 Task: Search one way flight ticket for 2 adults, 4 children and 1 infant on lap in business from Ontario: Ontario International Airport to Fort Wayne: Fort Wayne International Airport on 5-4-2023. Number of bags: 1 carry on bag. Price is upto 83000. Outbound departure time preference is 16:00.
Action: Mouse moved to (335, 289)
Screenshot: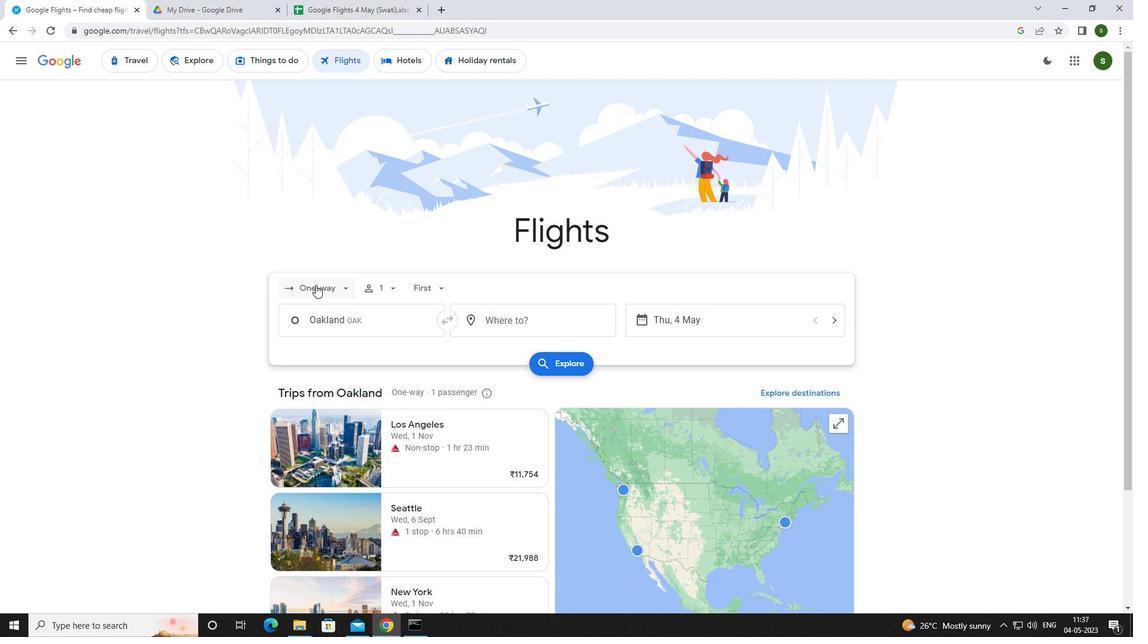
Action: Mouse pressed left at (335, 289)
Screenshot: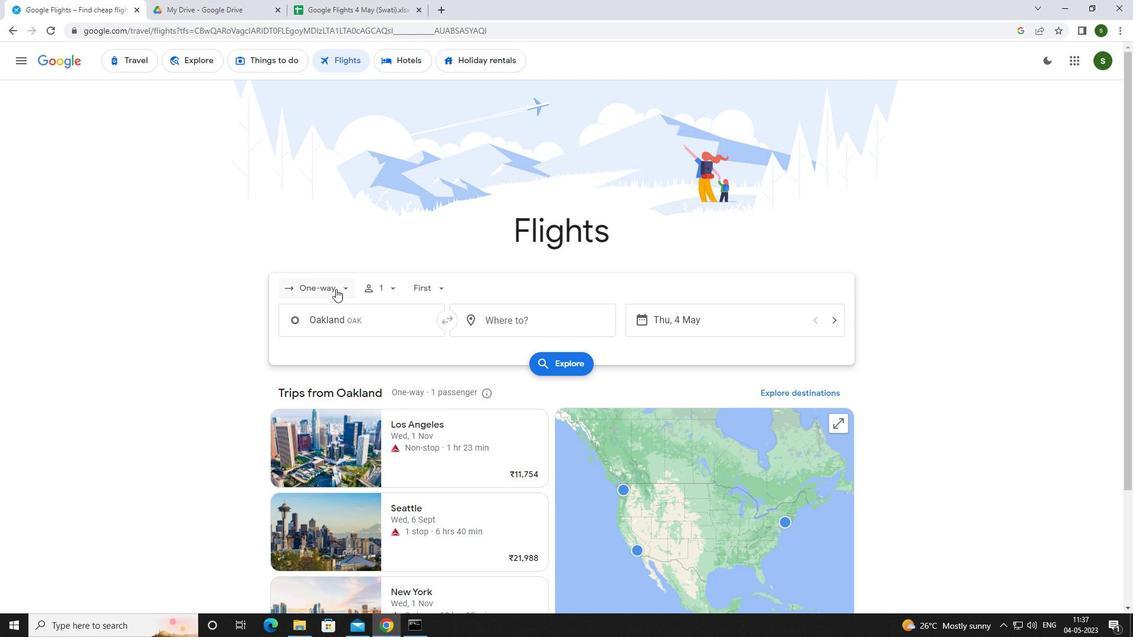 
Action: Mouse moved to (334, 344)
Screenshot: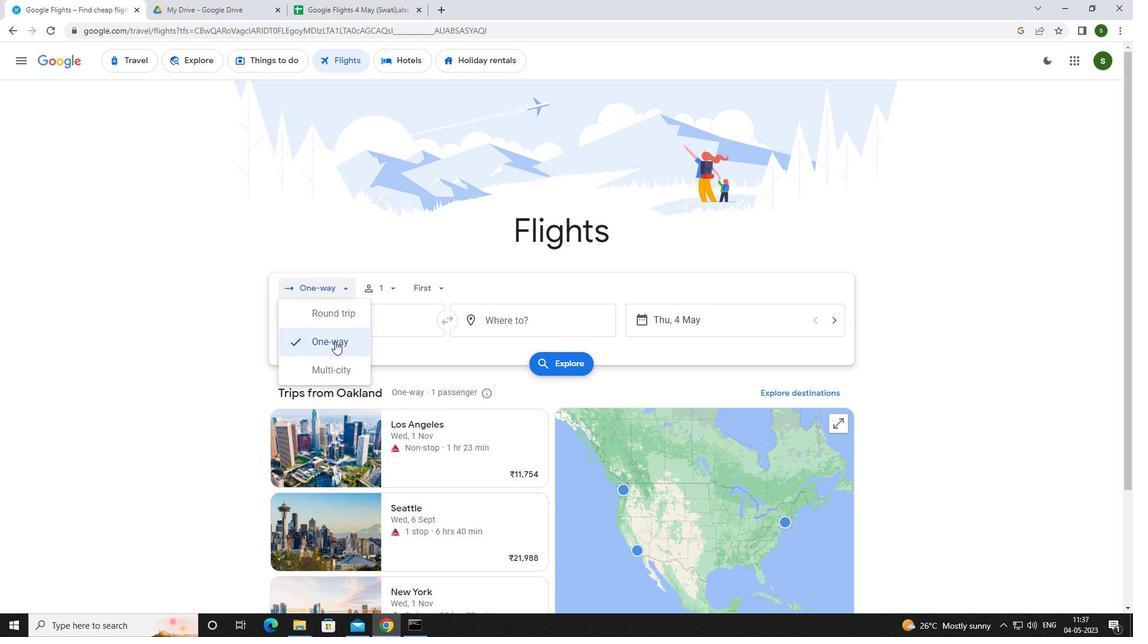 
Action: Mouse pressed left at (334, 344)
Screenshot: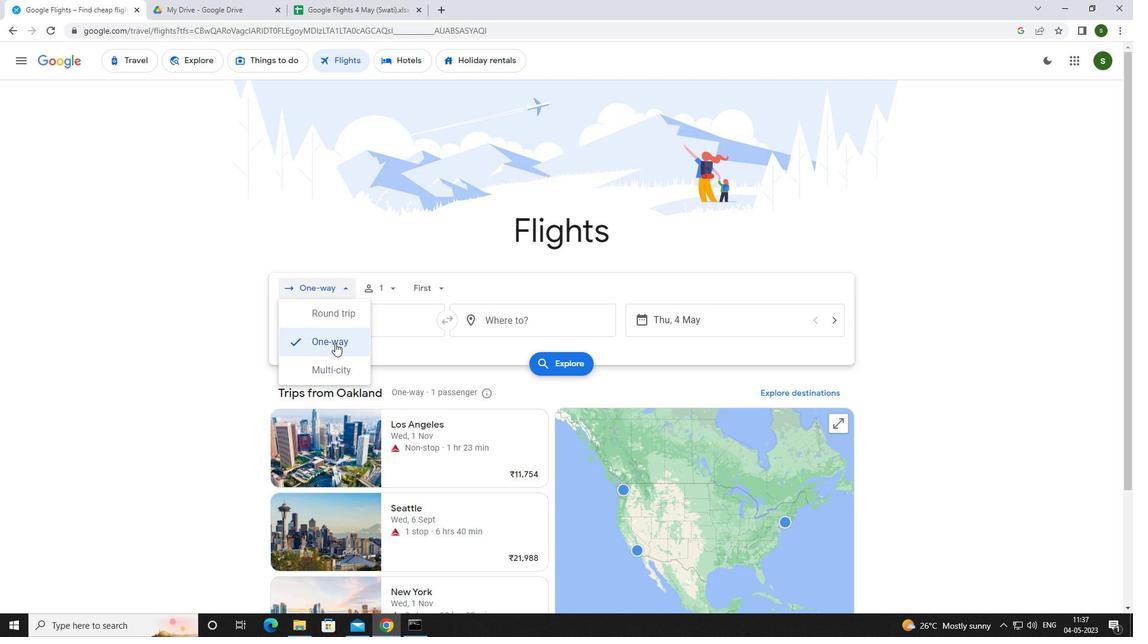 
Action: Mouse moved to (388, 290)
Screenshot: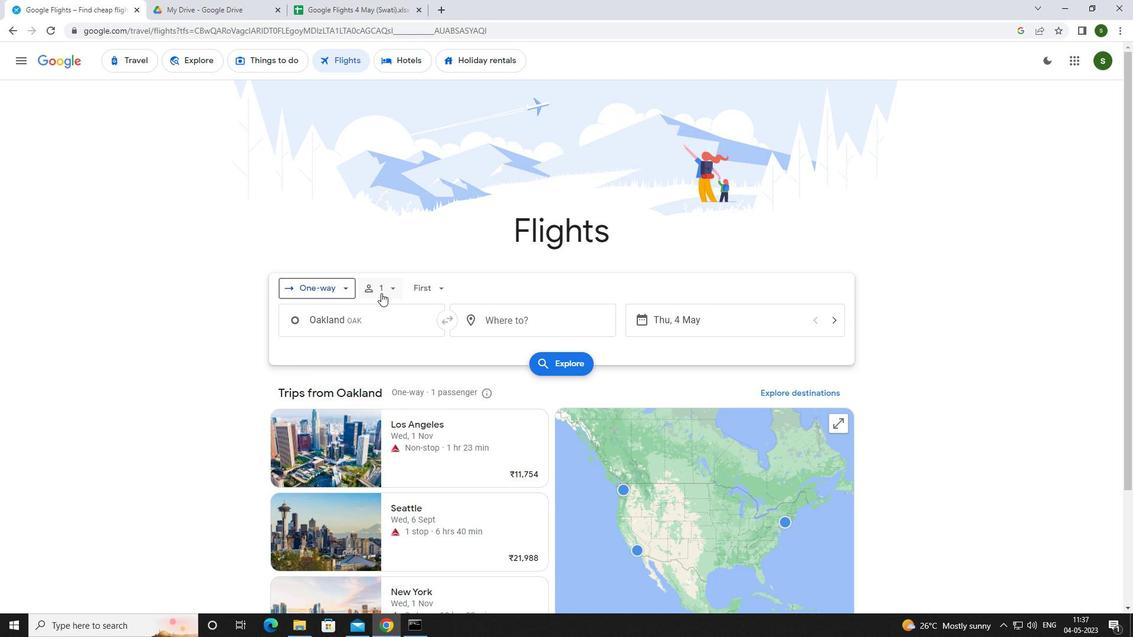 
Action: Mouse pressed left at (388, 290)
Screenshot: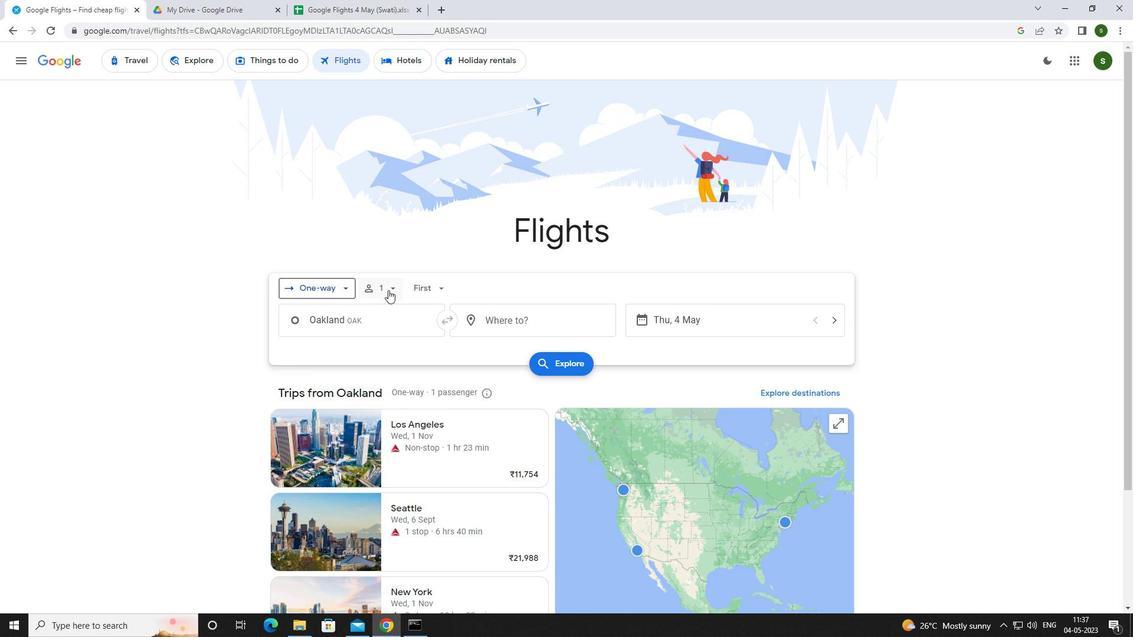 
Action: Mouse moved to (480, 315)
Screenshot: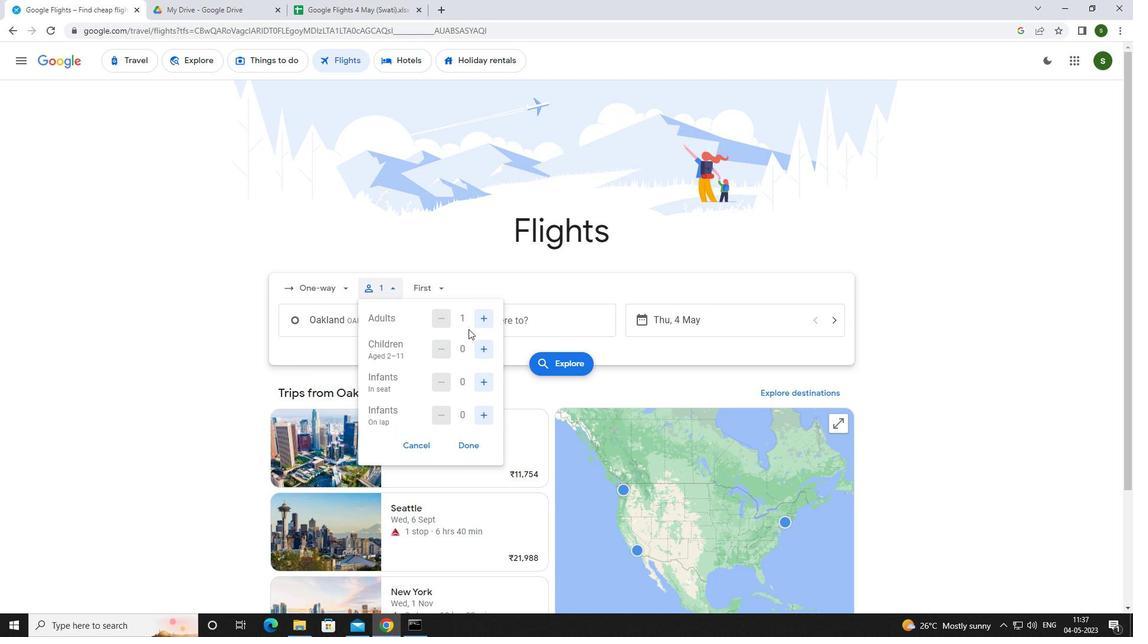 
Action: Mouse pressed left at (480, 315)
Screenshot: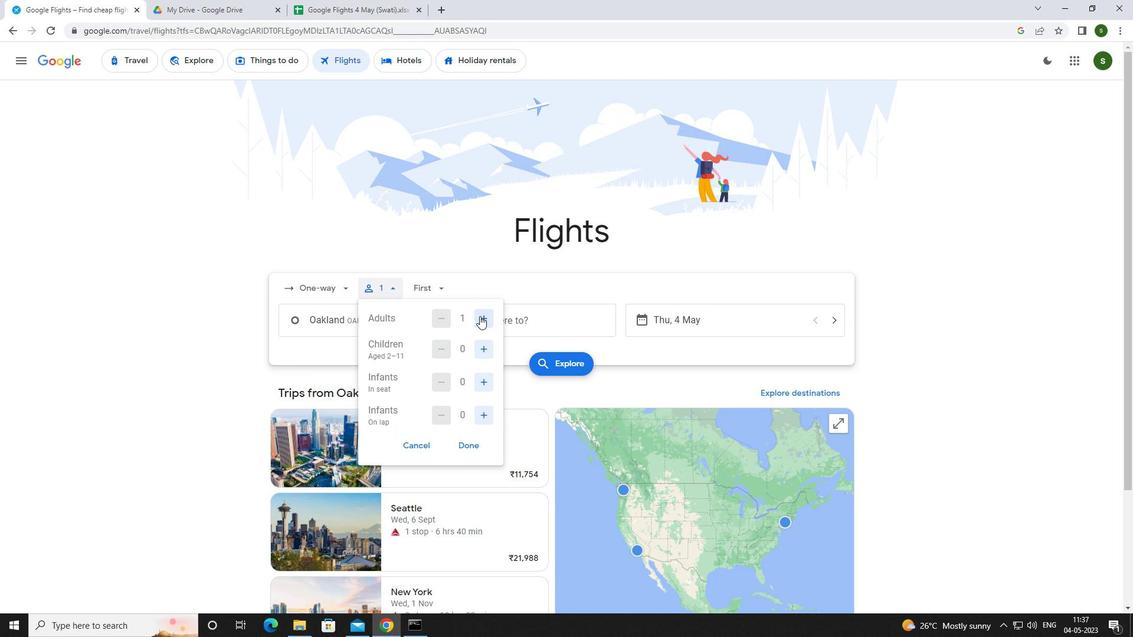 
Action: Mouse moved to (483, 346)
Screenshot: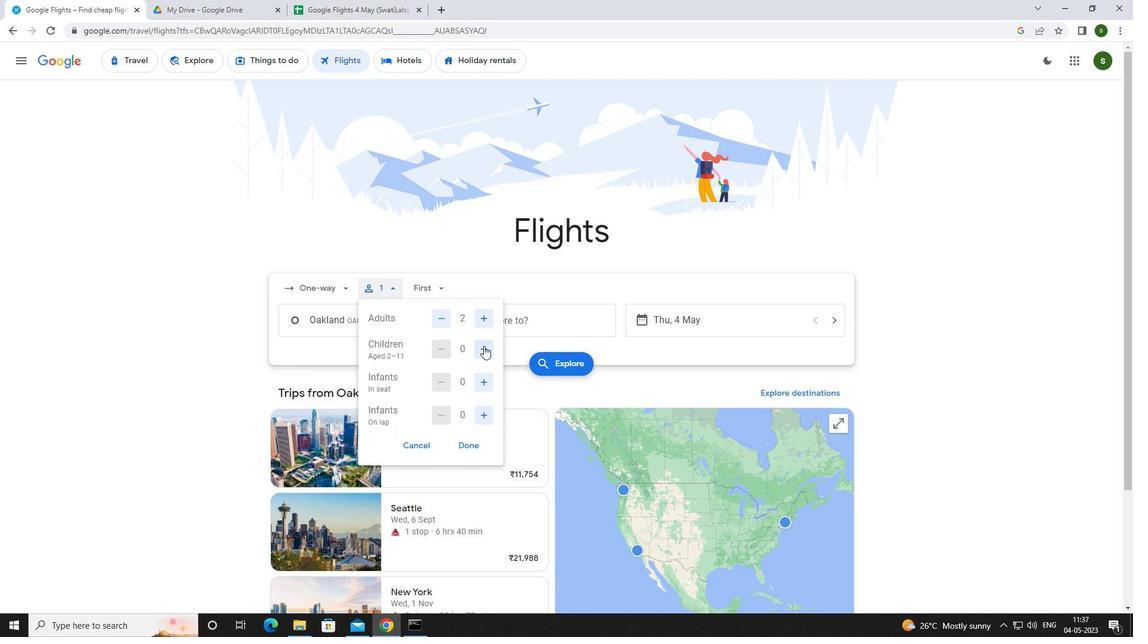 
Action: Mouse pressed left at (483, 346)
Screenshot: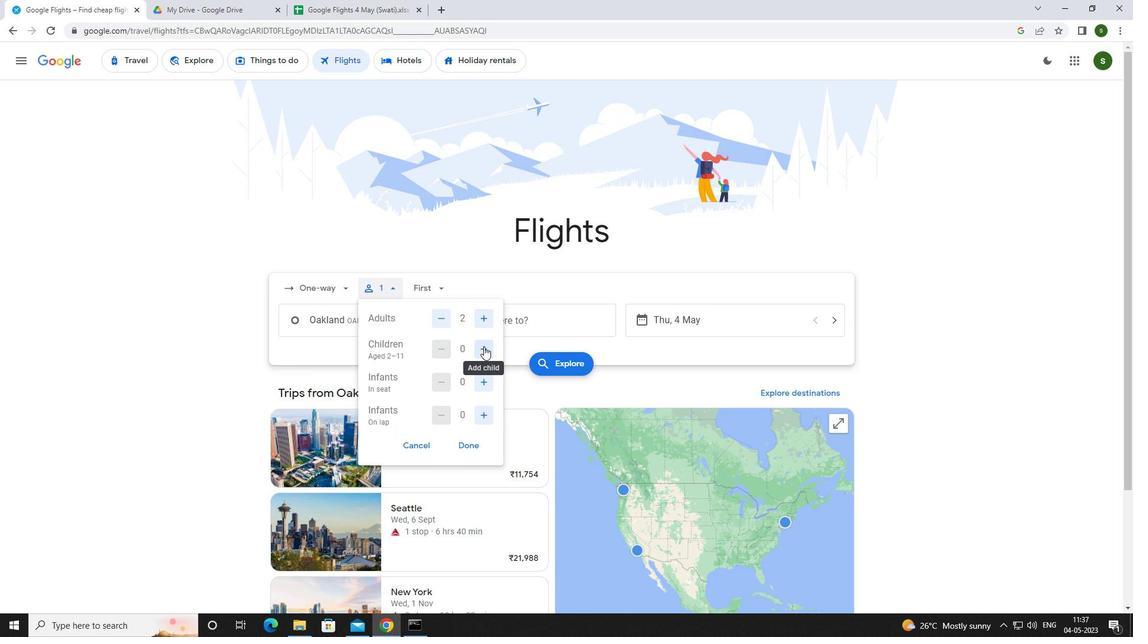 
Action: Mouse pressed left at (483, 346)
Screenshot: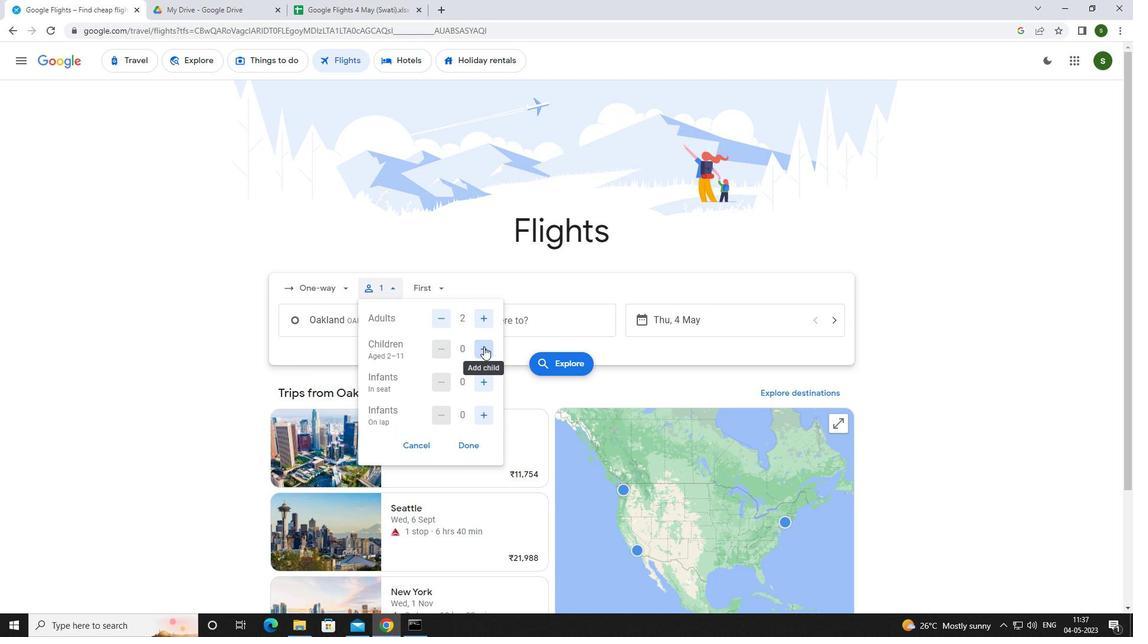 
Action: Mouse pressed left at (483, 346)
Screenshot: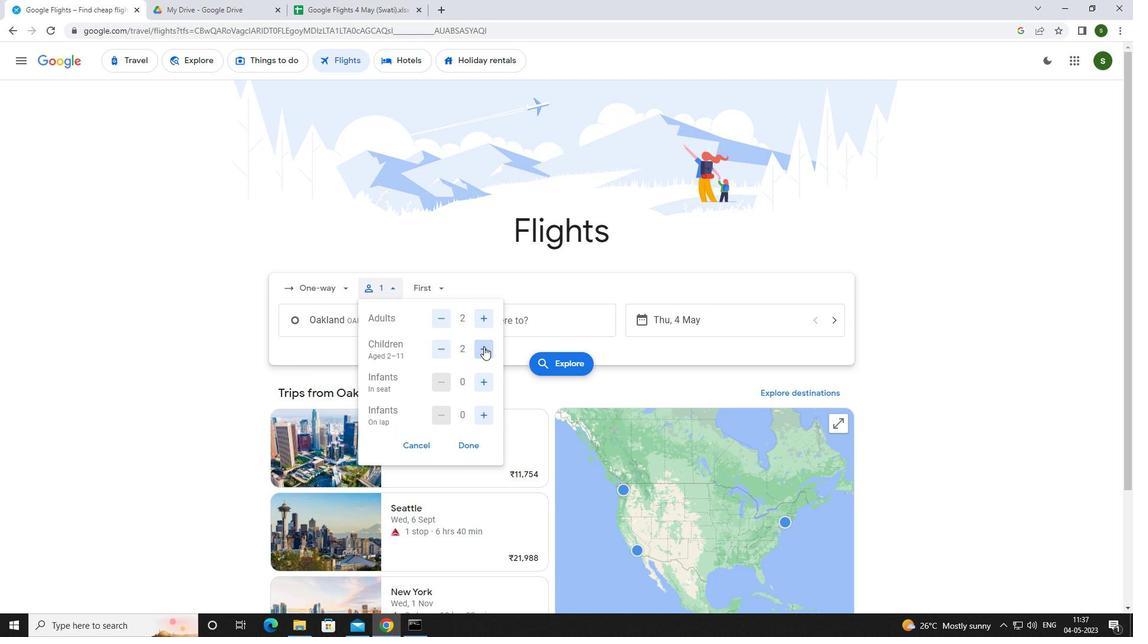 
Action: Mouse pressed left at (483, 346)
Screenshot: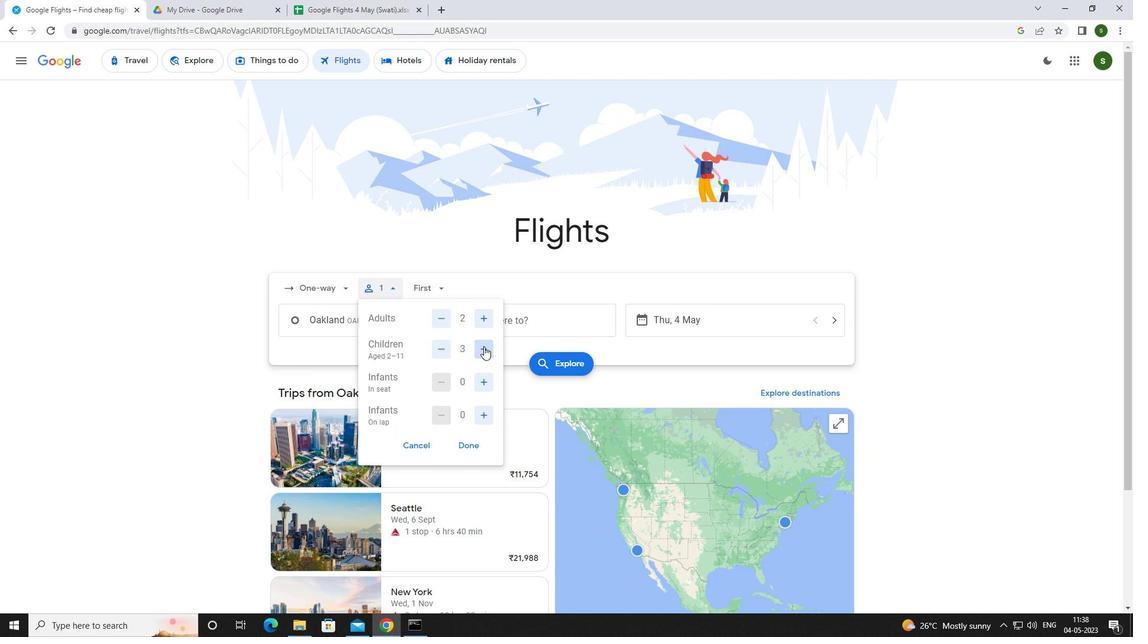 
Action: Mouse moved to (475, 408)
Screenshot: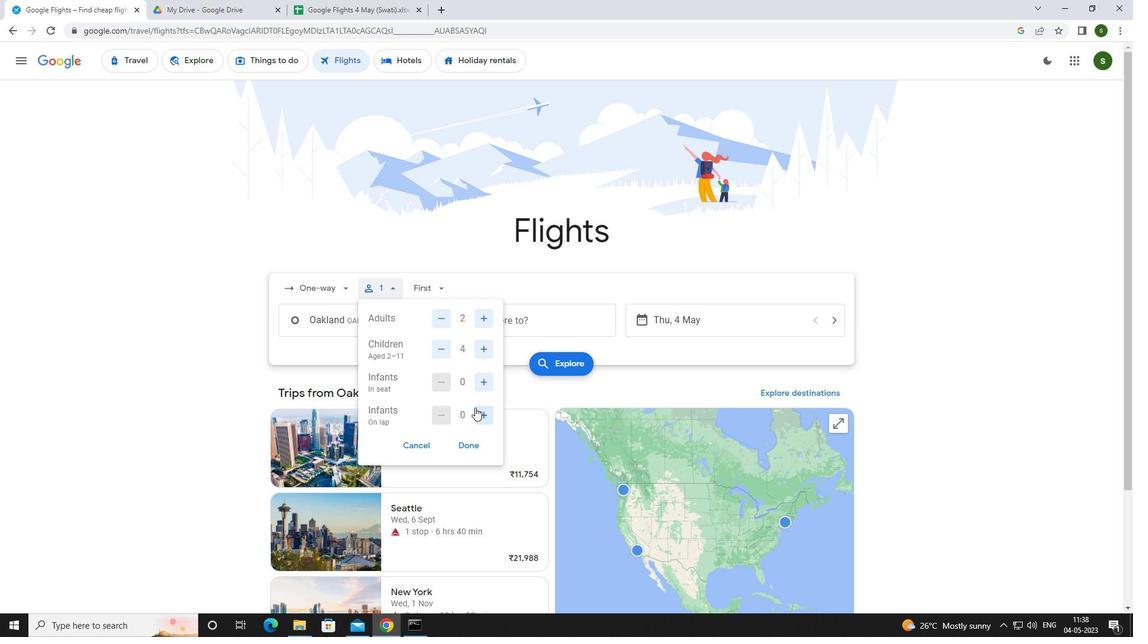 
Action: Mouse pressed left at (475, 408)
Screenshot: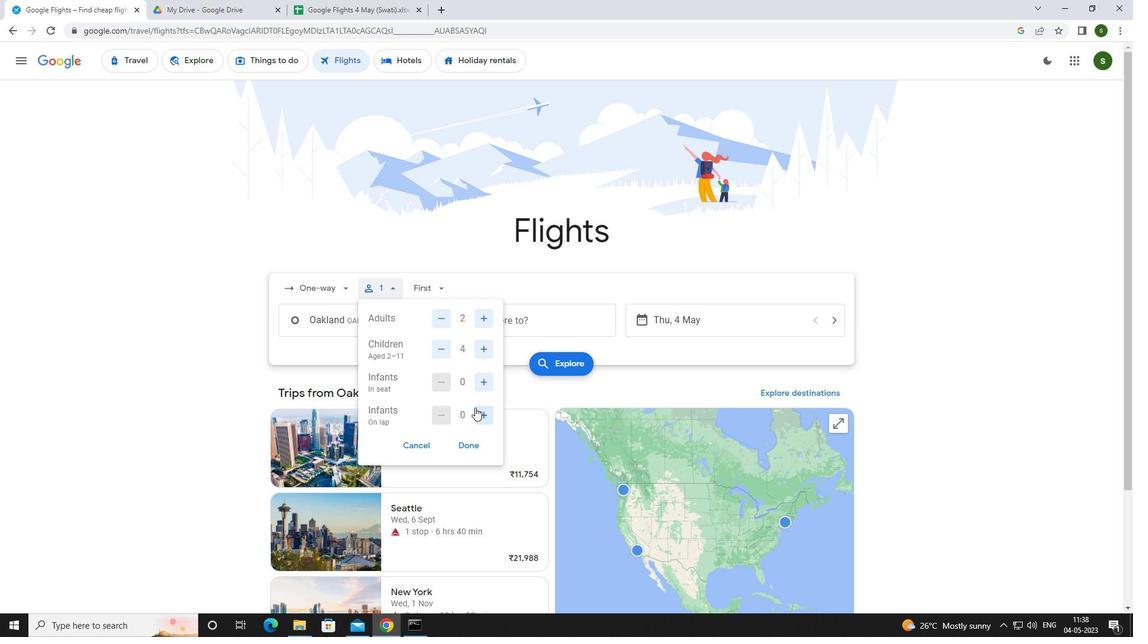 
Action: Mouse moved to (440, 287)
Screenshot: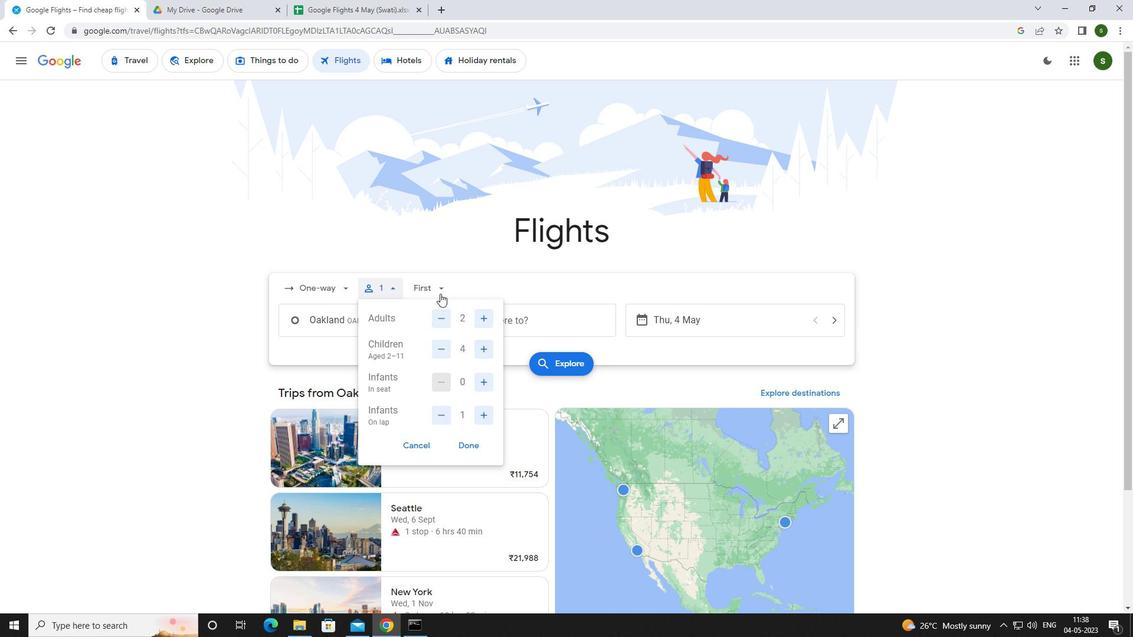 
Action: Mouse pressed left at (440, 287)
Screenshot: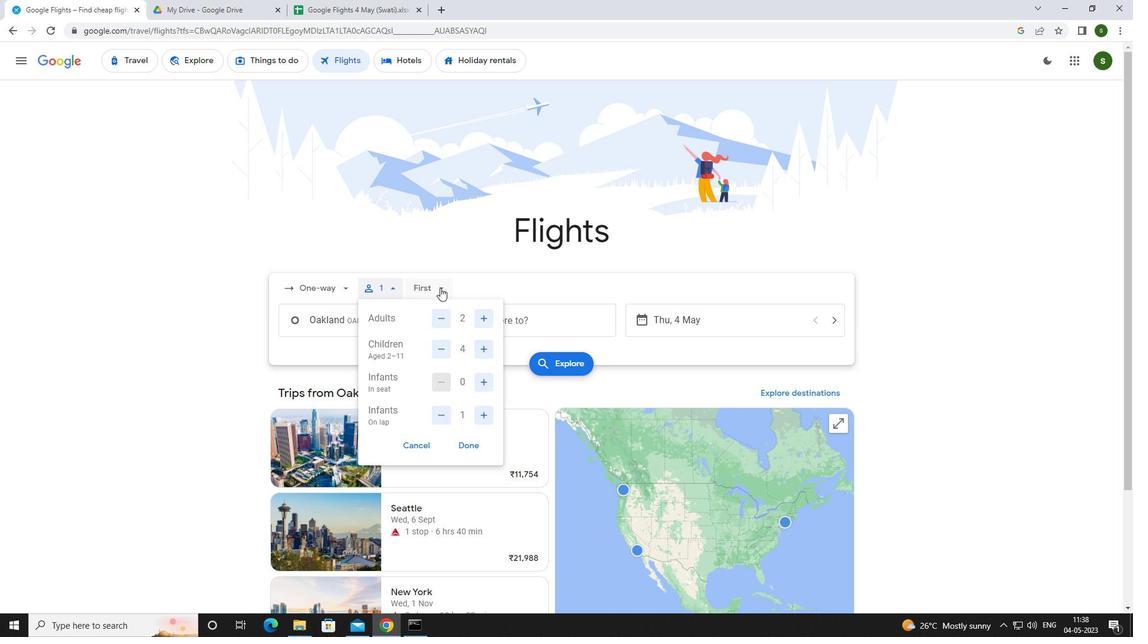 
Action: Mouse moved to (449, 375)
Screenshot: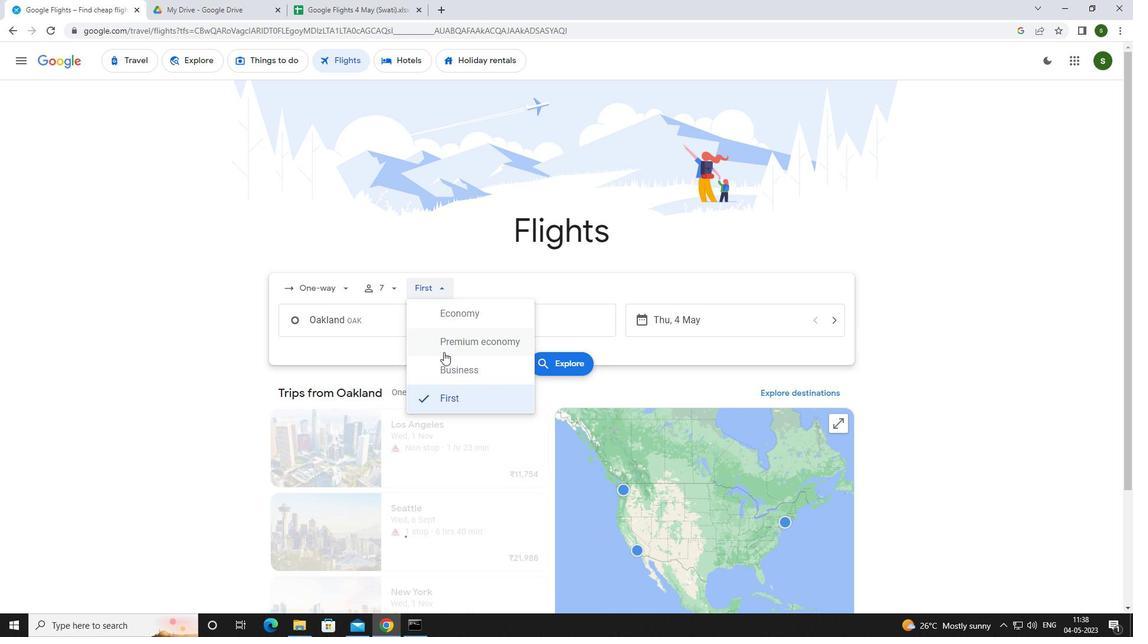 
Action: Mouse pressed left at (449, 375)
Screenshot: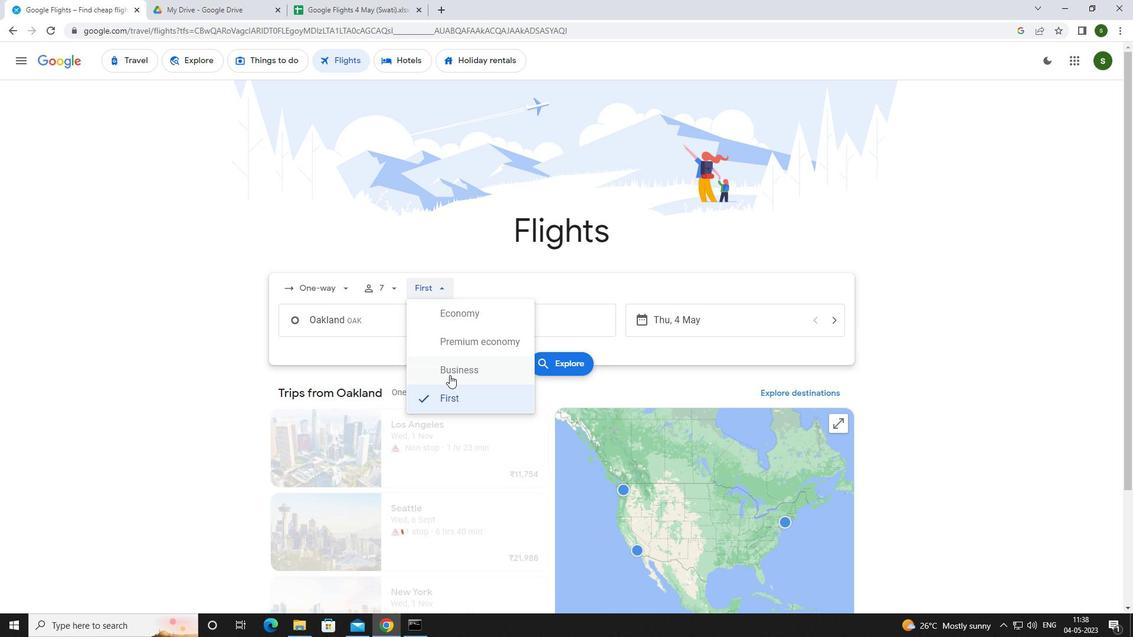 
Action: Mouse moved to (402, 322)
Screenshot: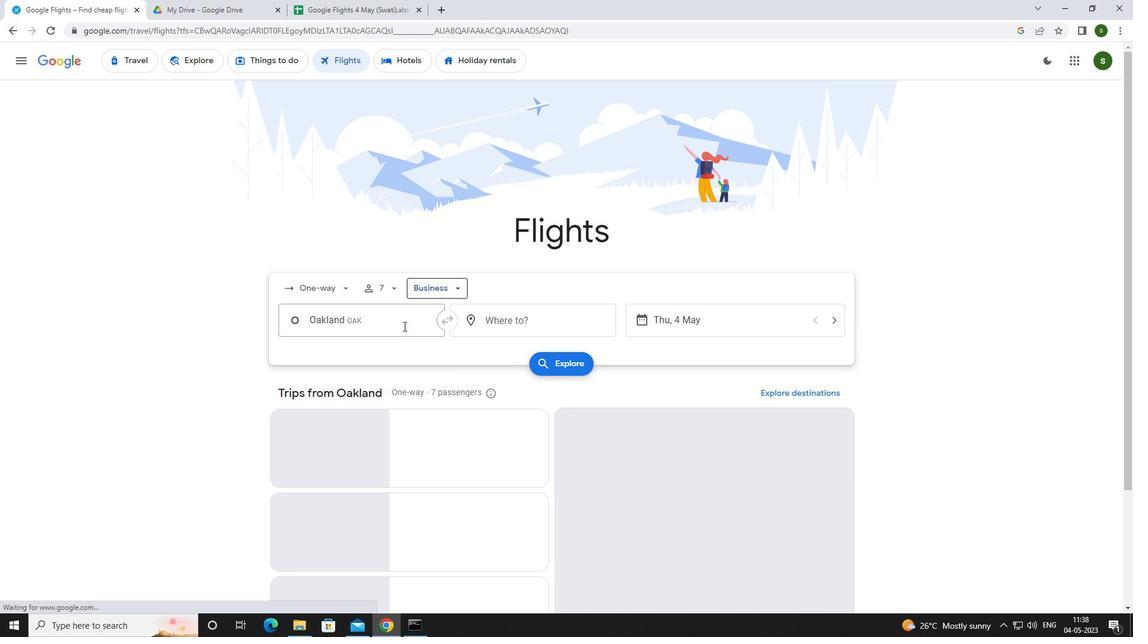 
Action: Mouse pressed left at (402, 322)
Screenshot: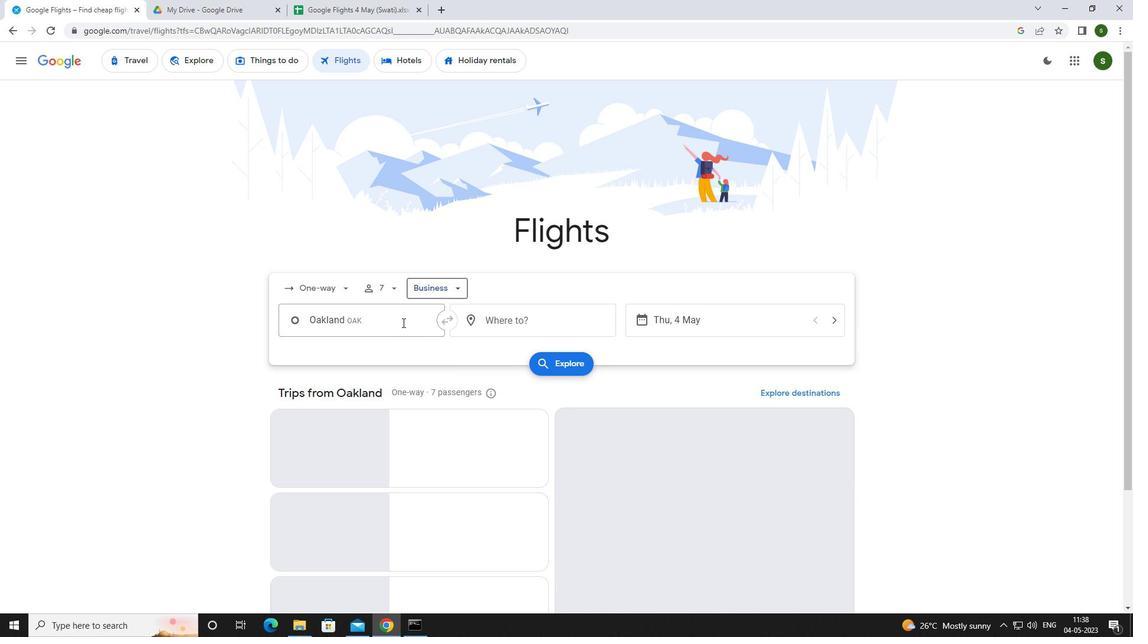 
Action: Mouse moved to (401, 323)
Screenshot: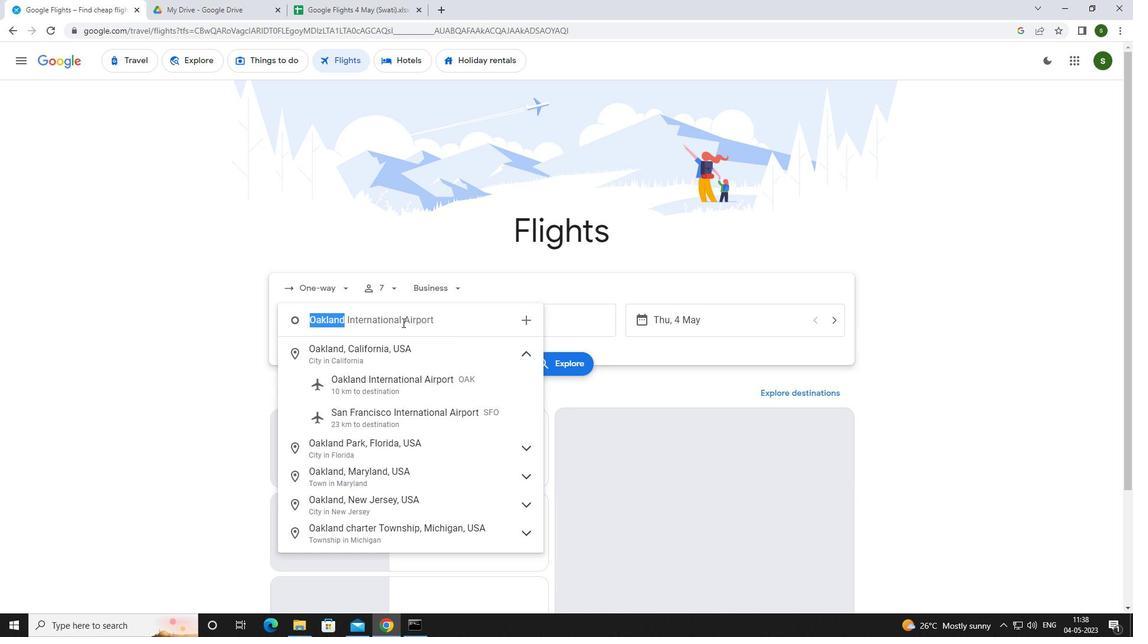 
Action: Key pressed <Key.caps_lock>o<Key.caps_lock>ntario<Key.space><Key.caps_lock>i<Key.caps_lock>n
Screenshot: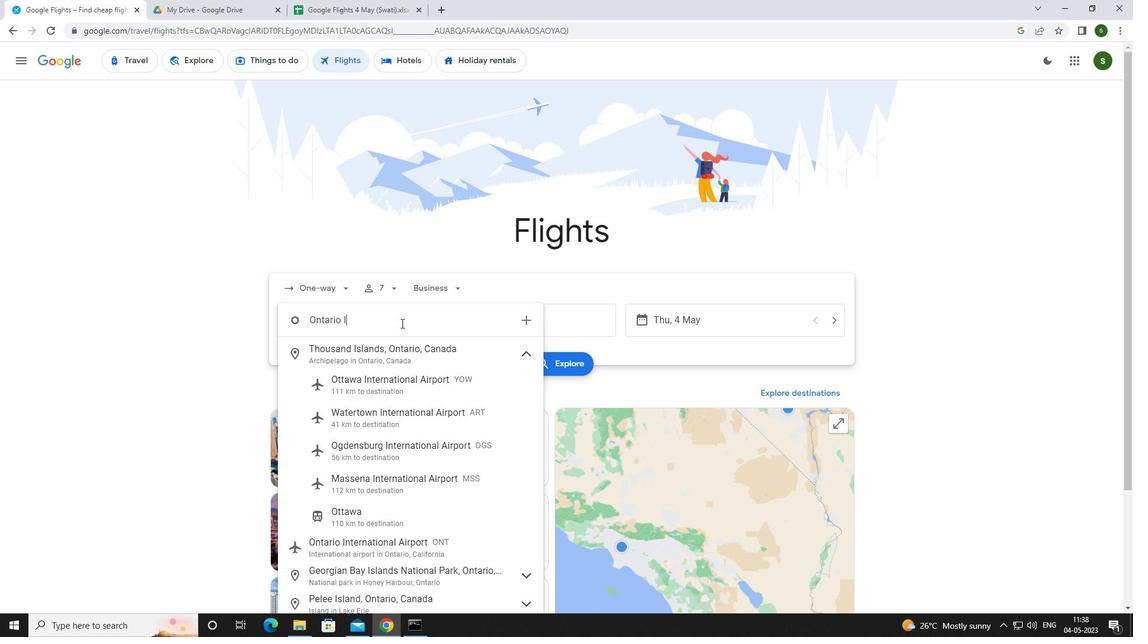 
Action: Mouse moved to (400, 354)
Screenshot: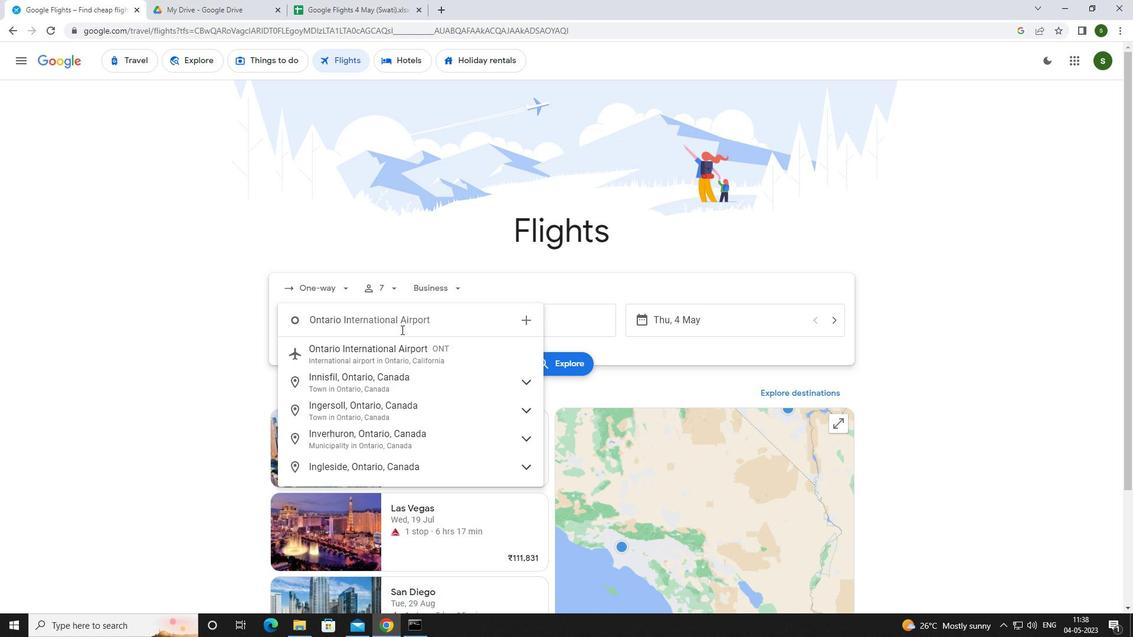 
Action: Mouse pressed left at (400, 354)
Screenshot: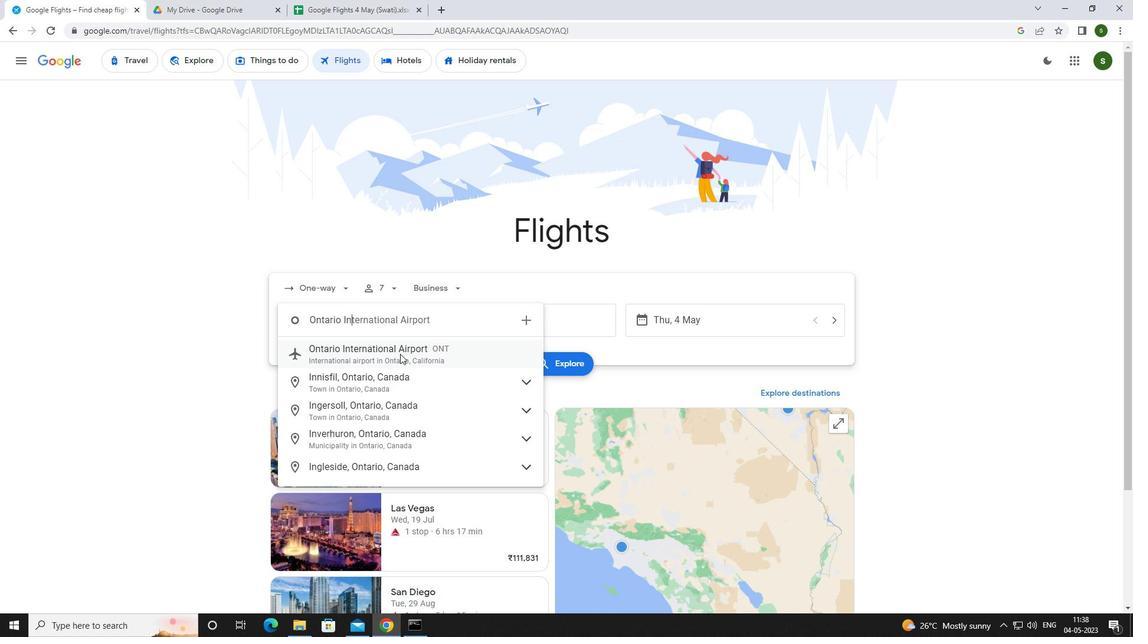 
Action: Mouse moved to (518, 321)
Screenshot: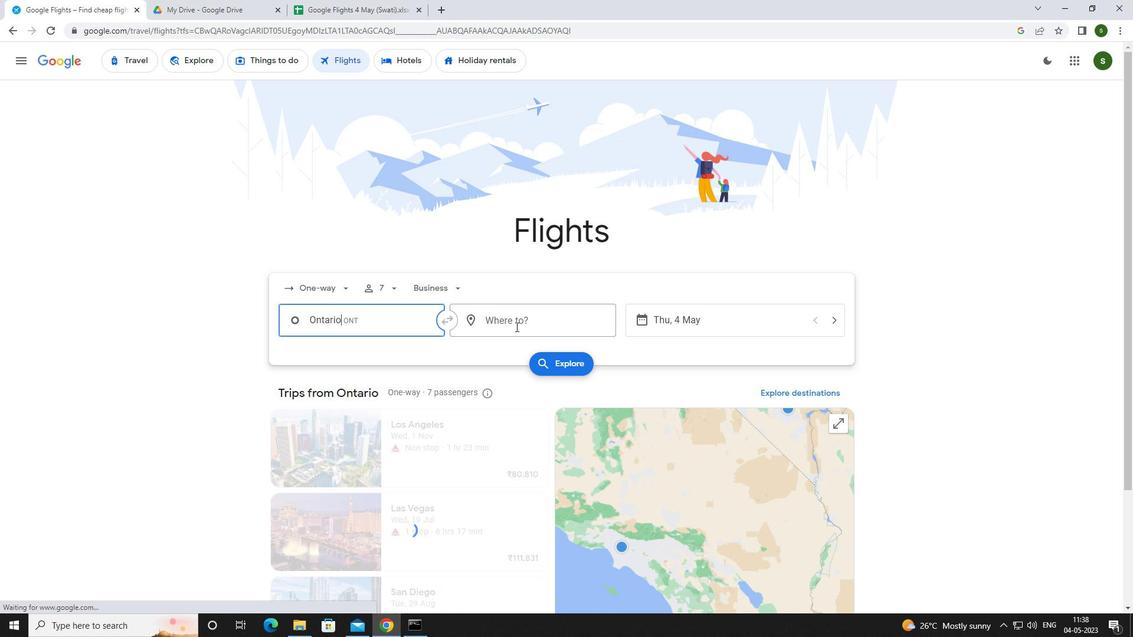 
Action: Mouse pressed left at (518, 321)
Screenshot: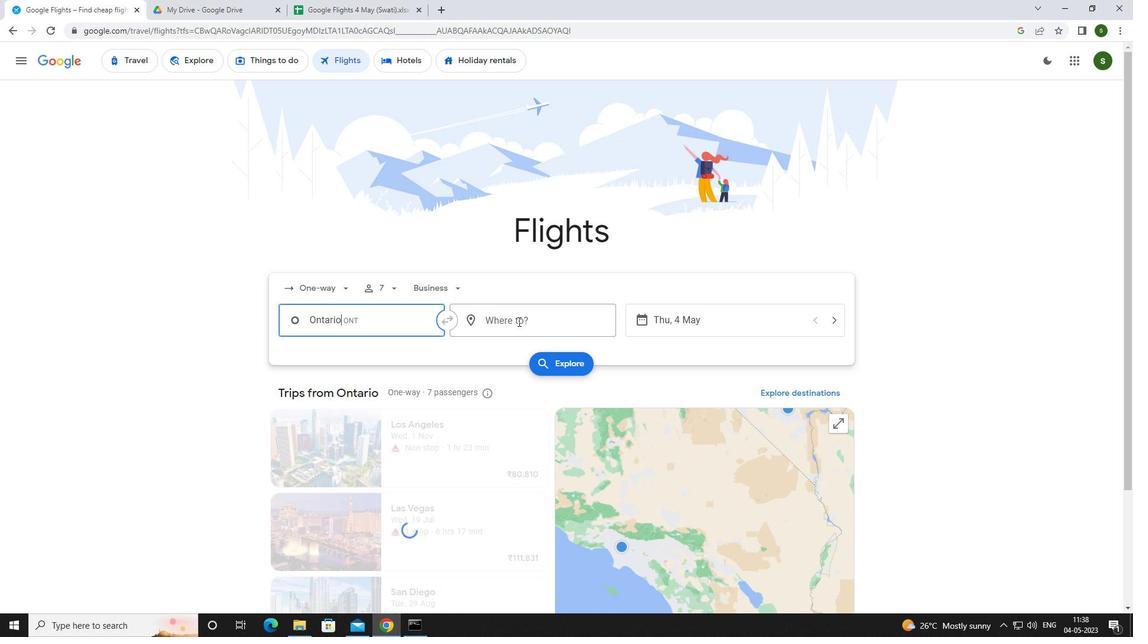 
Action: Mouse moved to (485, 323)
Screenshot: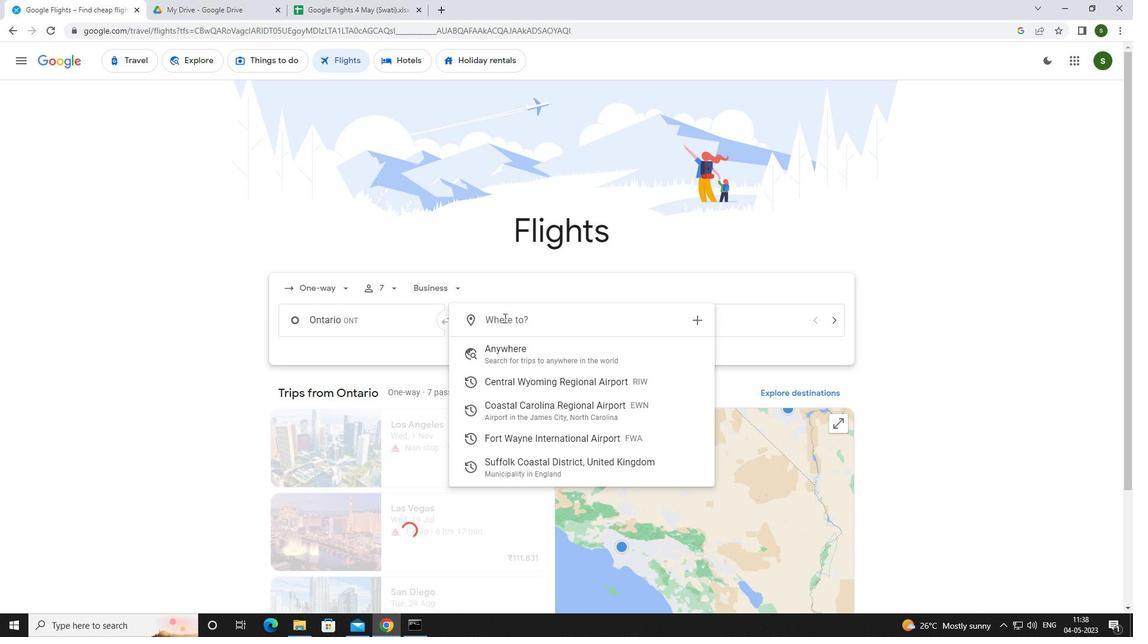 
Action: Key pressed <Key.caps_lock>f<Key.caps_lock>ort<Key.space><Key.caps_lock>w<Key.caps_lock>ay
Screenshot: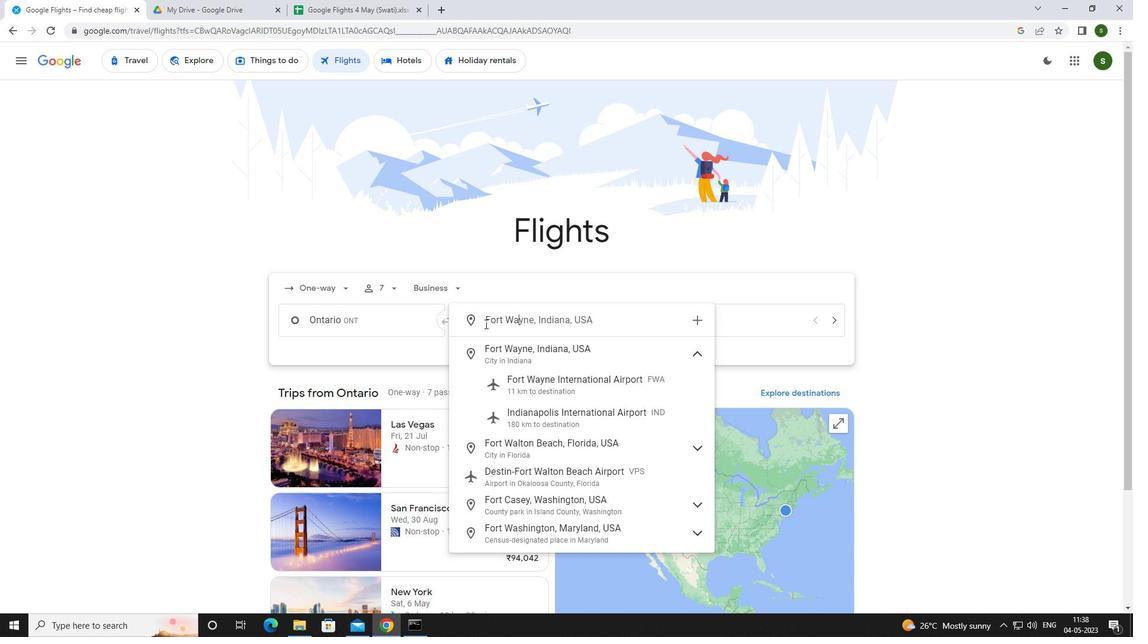 
Action: Mouse moved to (536, 381)
Screenshot: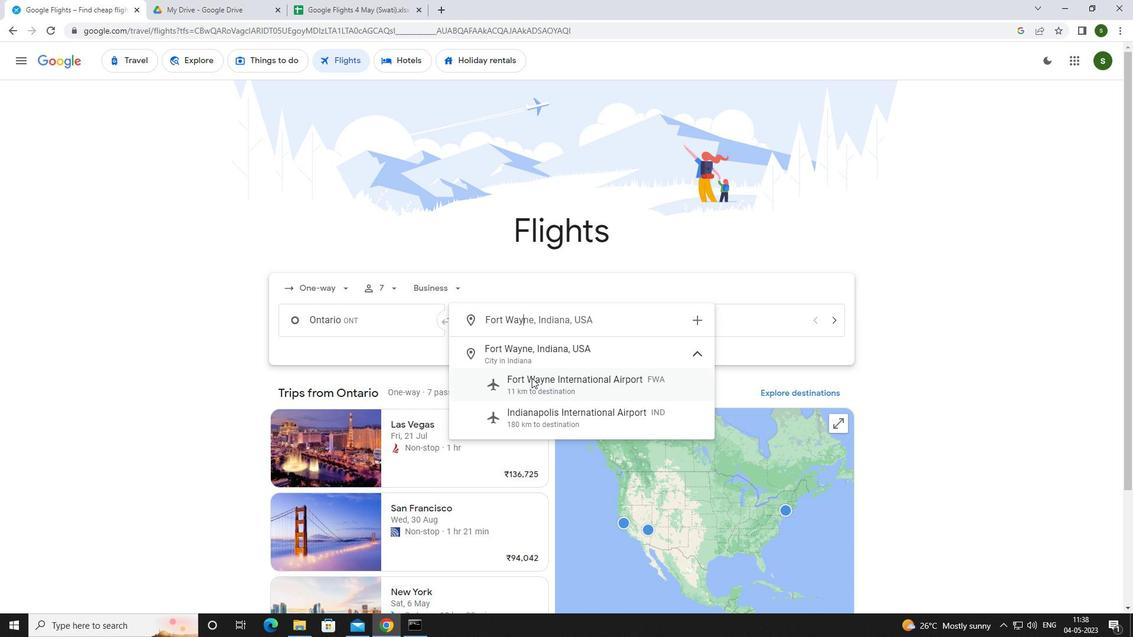 
Action: Mouse pressed left at (536, 381)
Screenshot: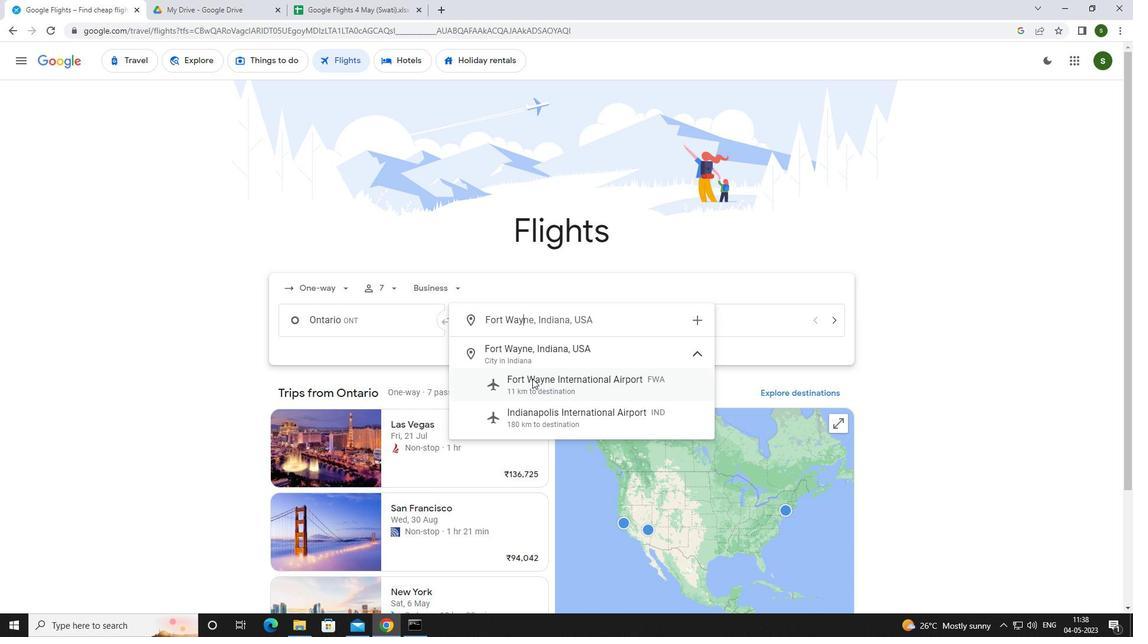 
Action: Mouse moved to (716, 312)
Screenshot: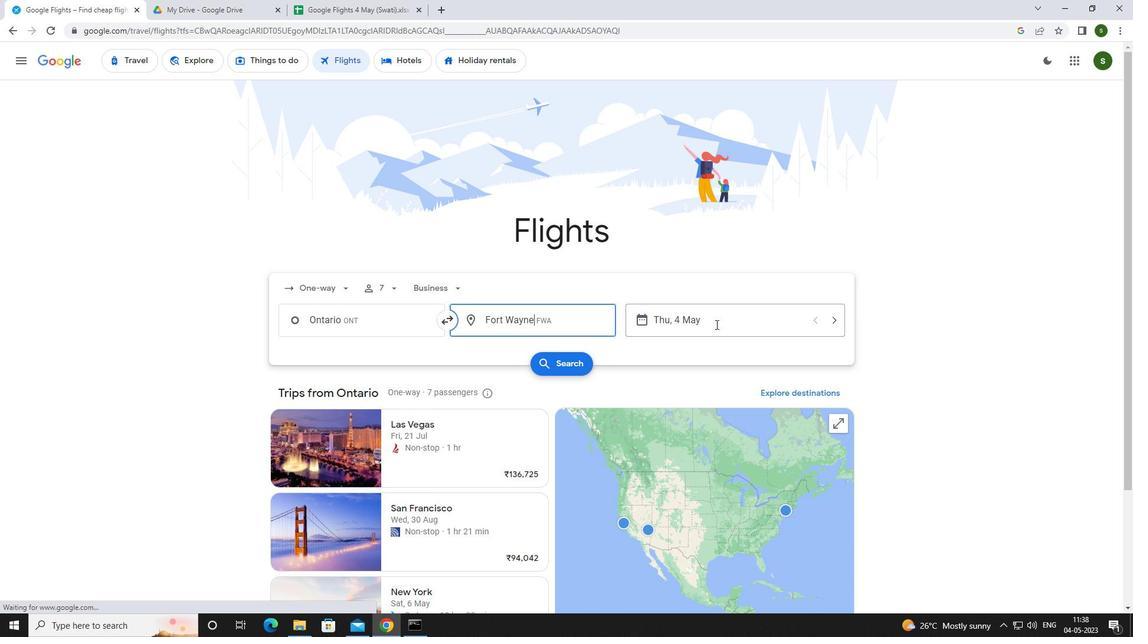 
Action: Mouse pressed left at (716, 312)
Screenshot: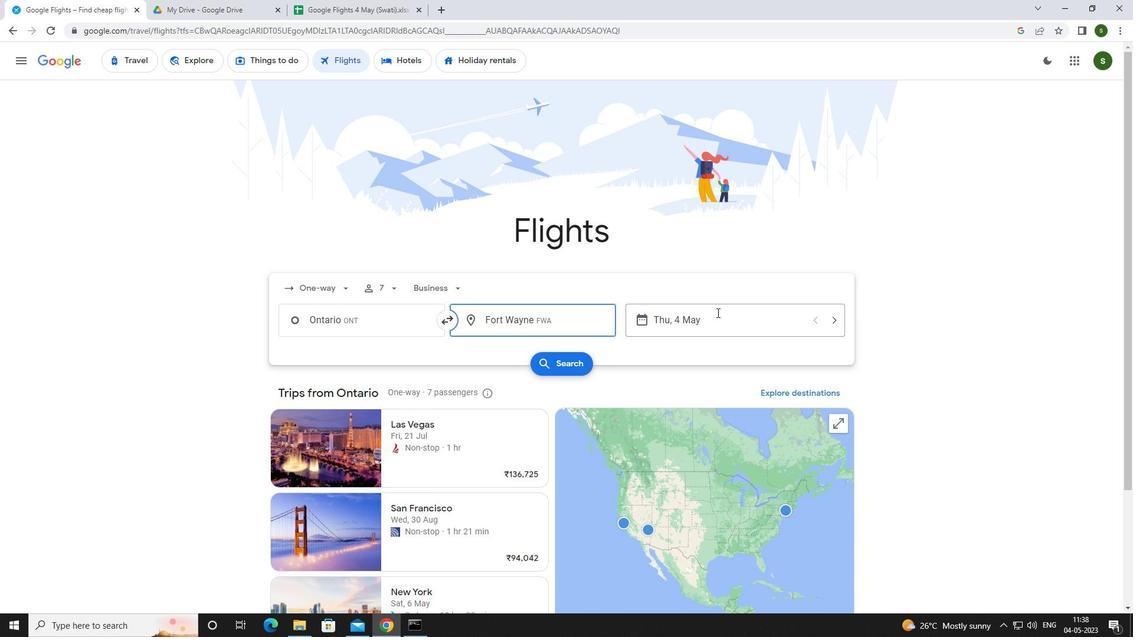 
Action: Mouse moved to (540, 397)
Screenshot: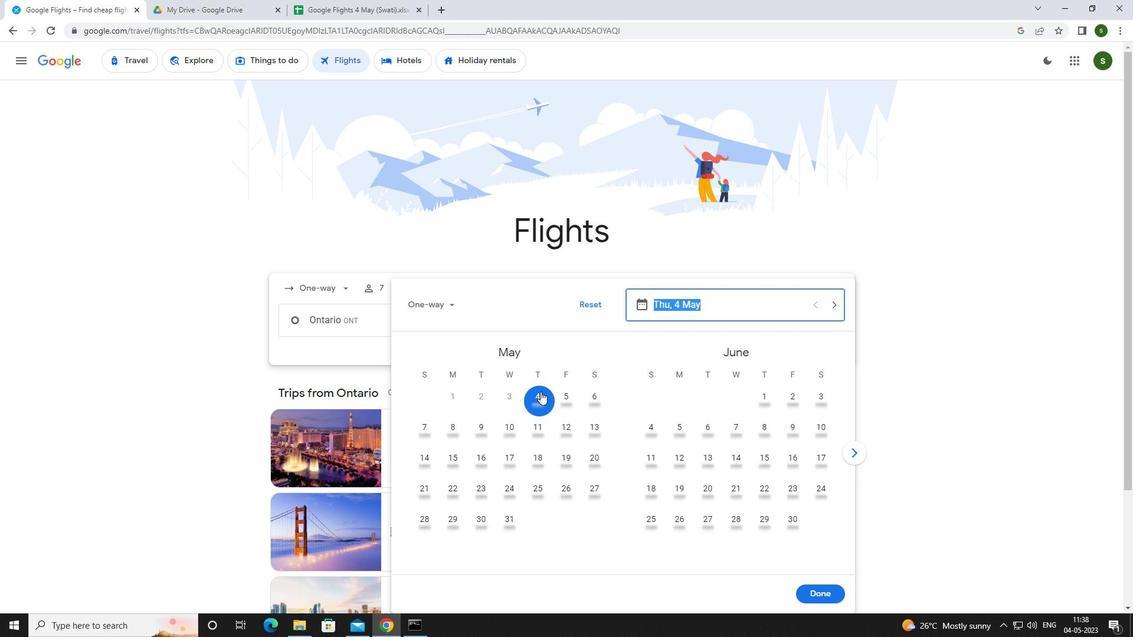 
Action: Mouse pressed left at (540, 397)
Screenshot: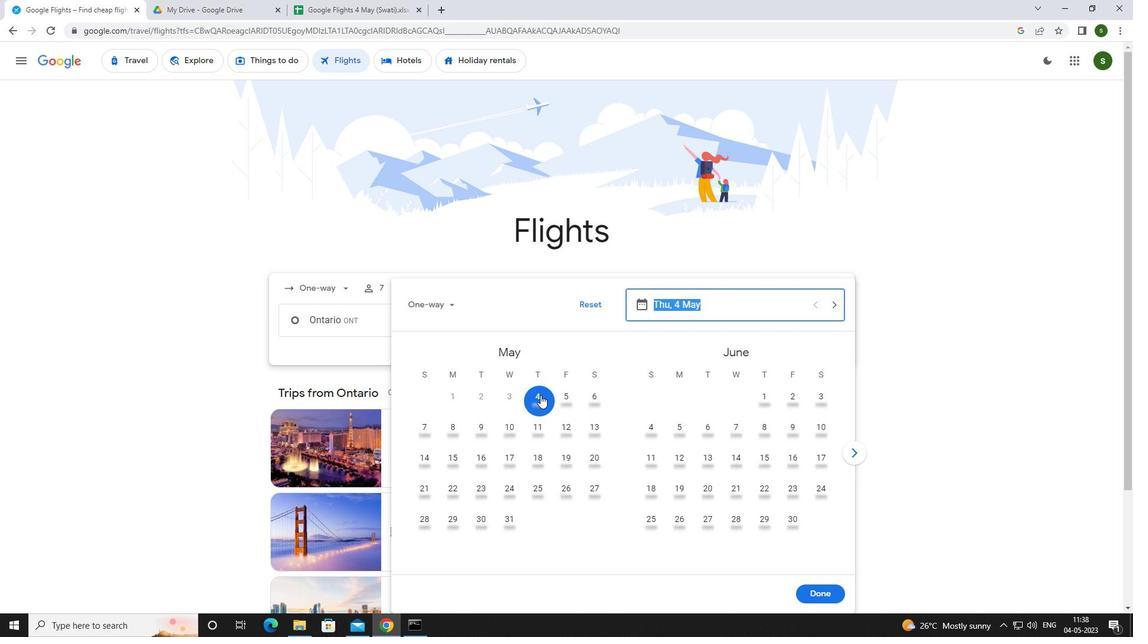 
Action: Mouse moved to (816, 585)
Screenshot: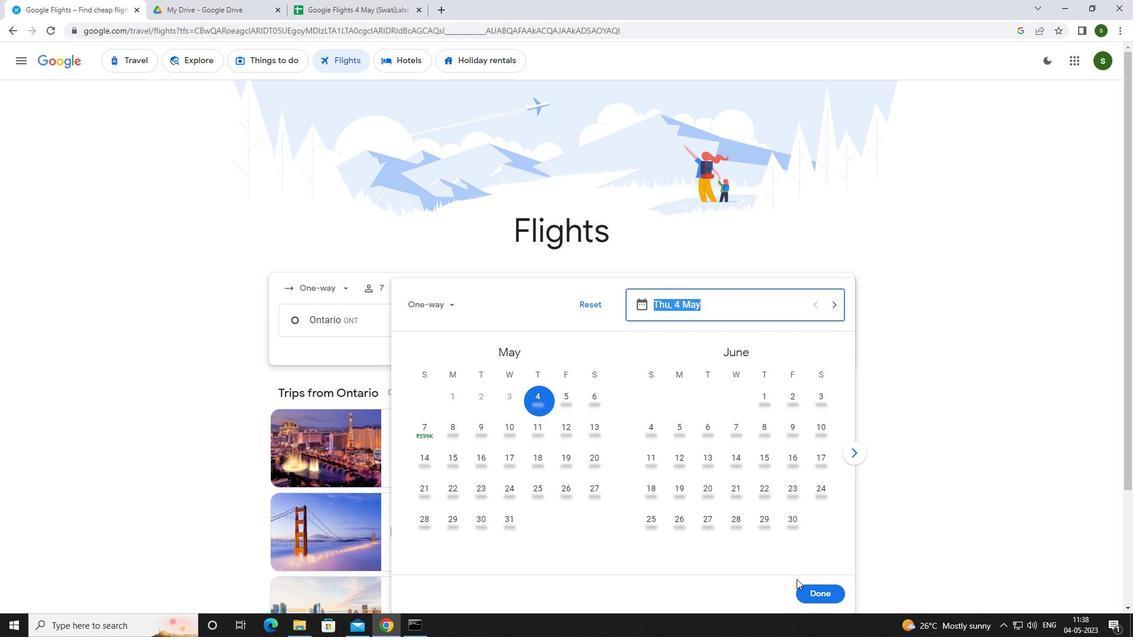 
Action: Mouse pressed left at (816, 585)
Screenshot: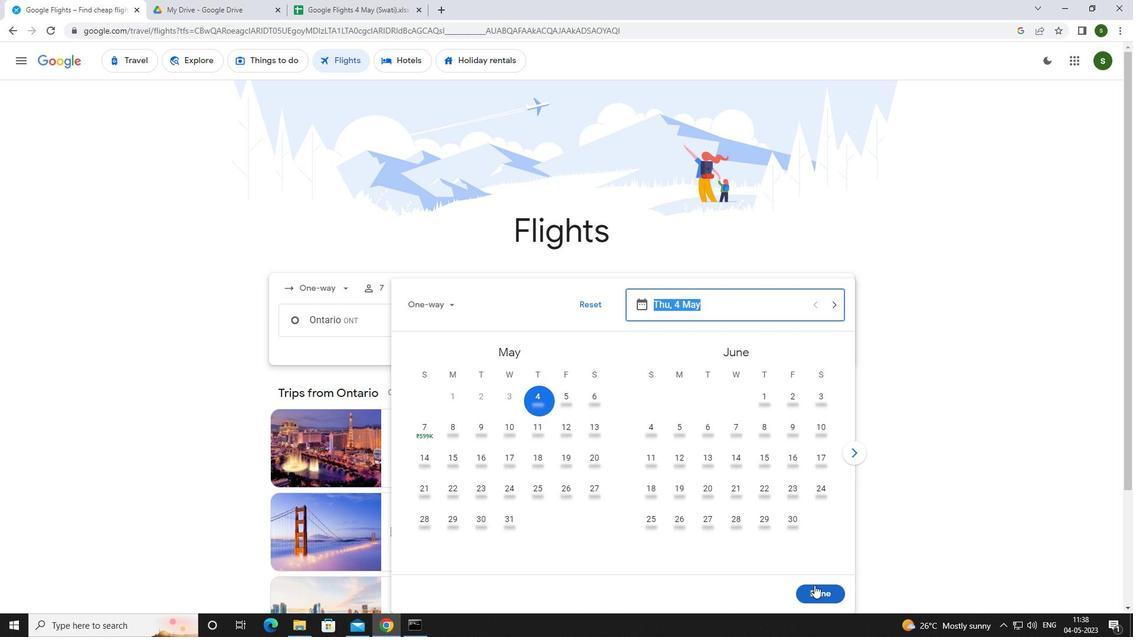 
Action: Mouse moved to (541, 361)
Screenshot: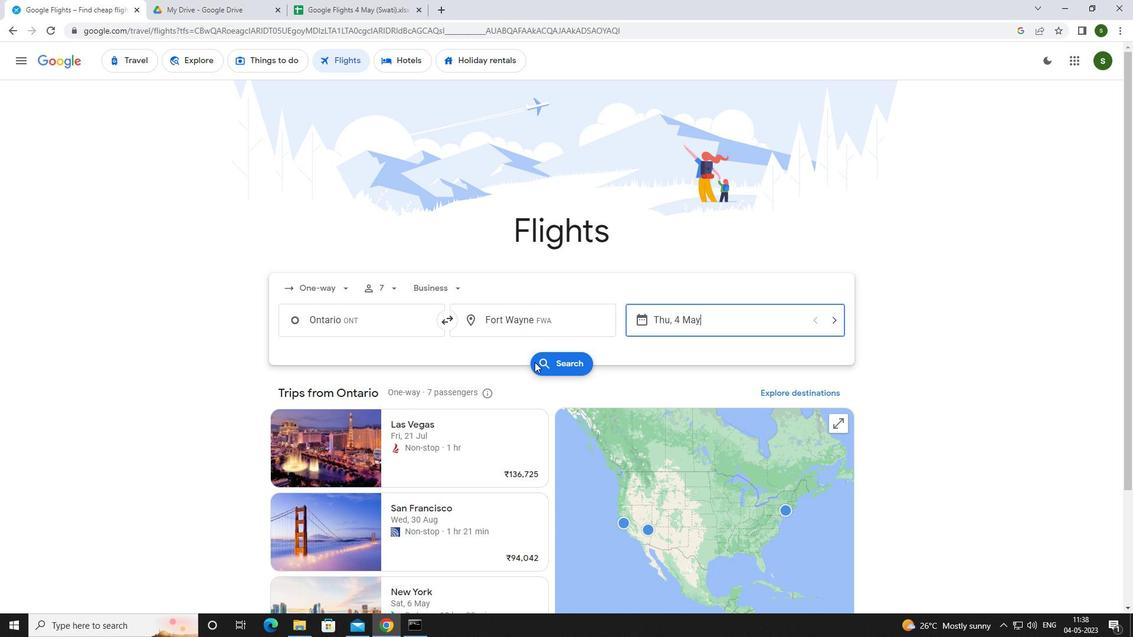 
Action: Mouse pressed left at (541, 361)
Screenshot: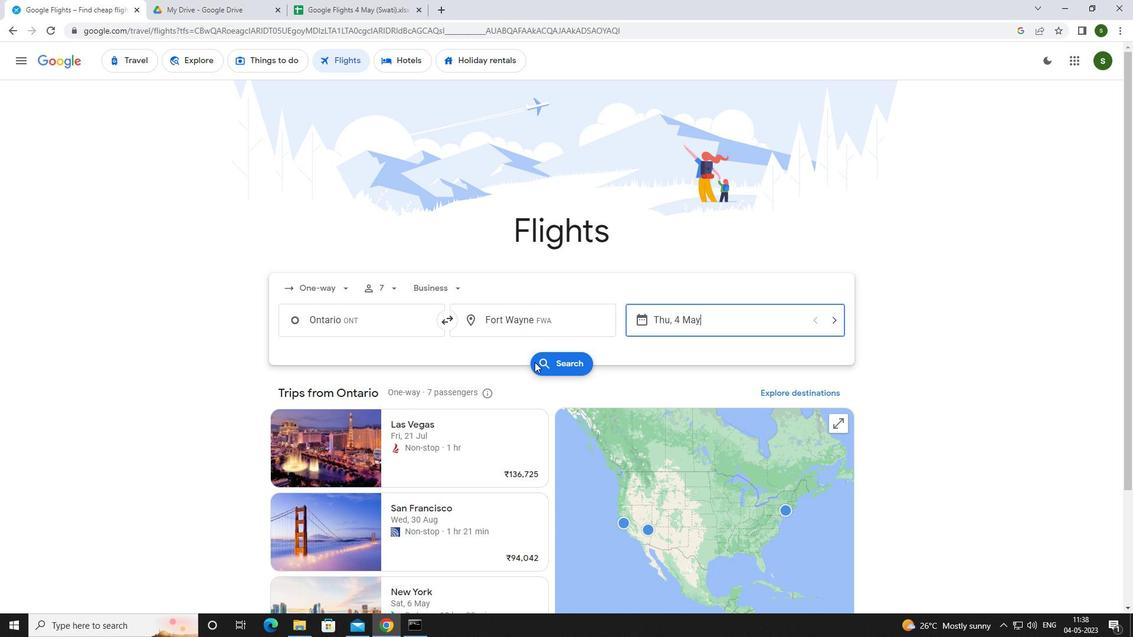 
Action: Mouse moved to (277, 168)
Screenshot: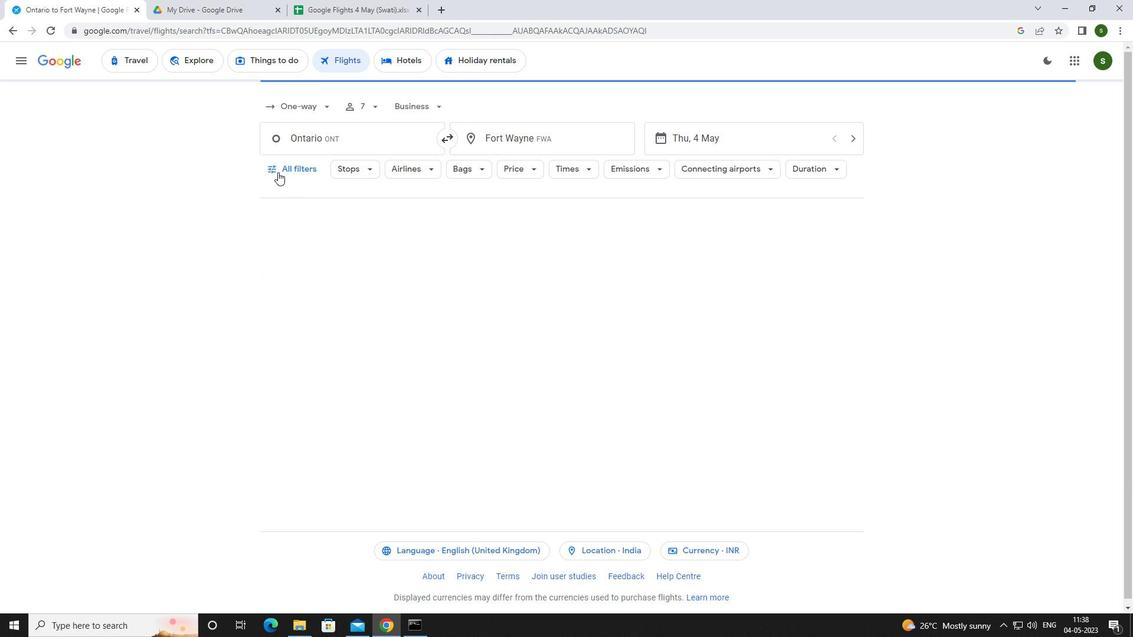 
Action: Mouse pressed left at (277, 168)
Screenshot: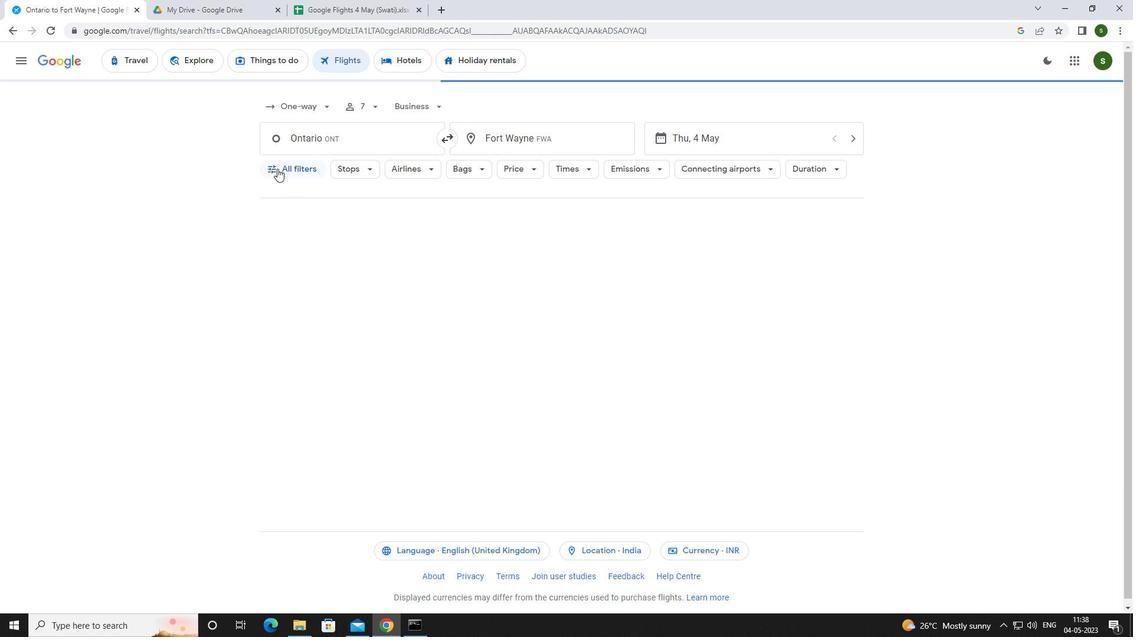 
Action: Mouse moved to (385, 300)
Screenshot: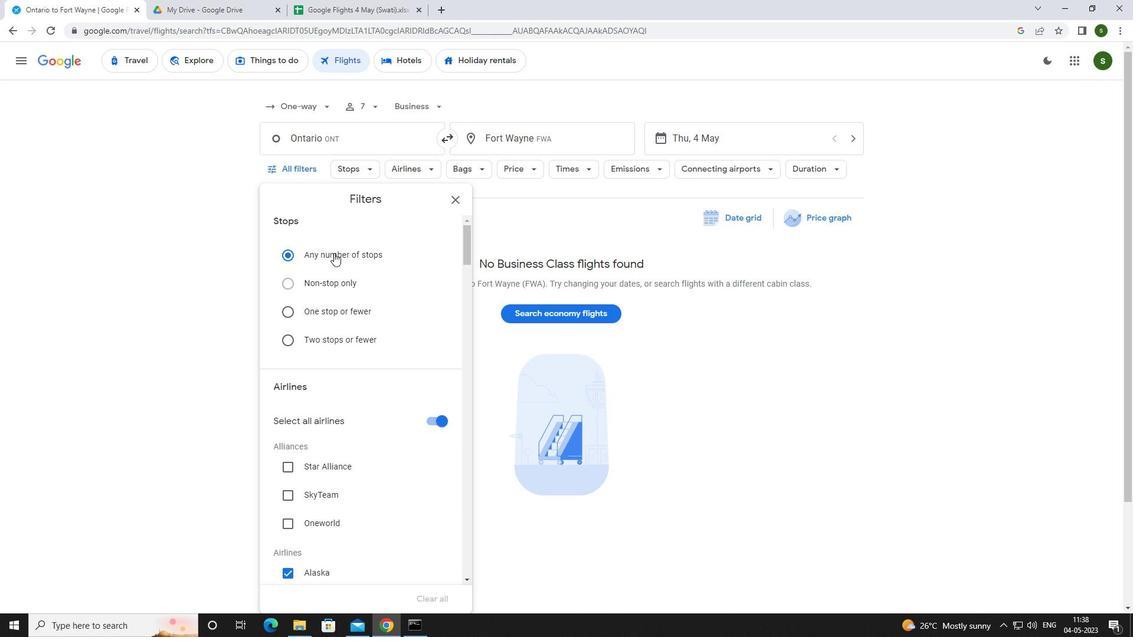 
Action: Mouse scrolled (385, 300) with delta (0, 0)
Screenshot: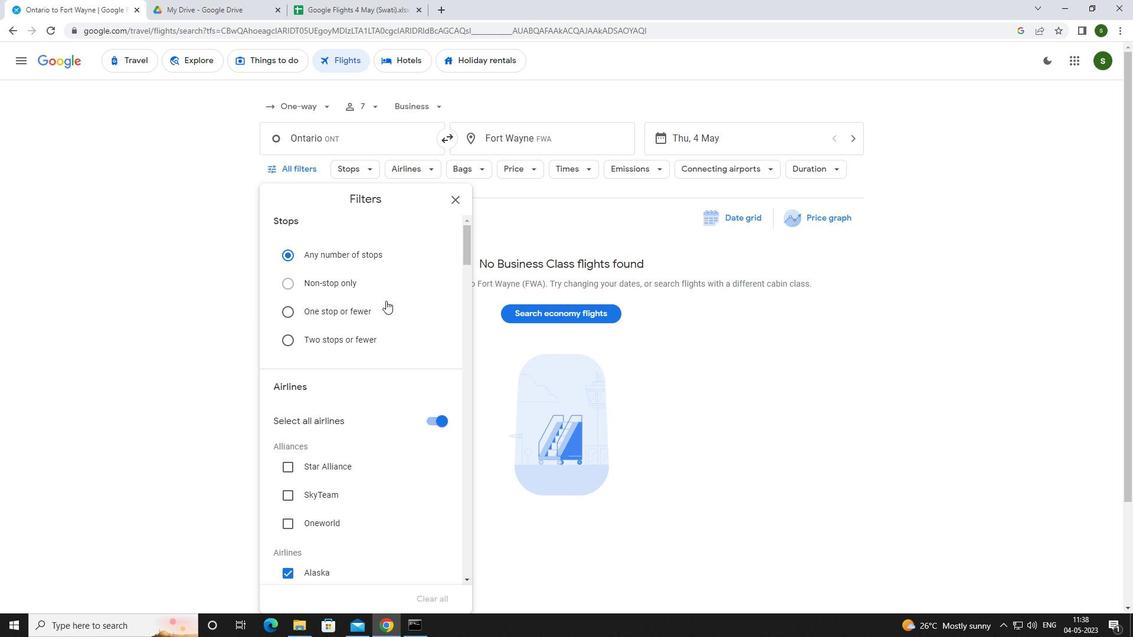 
Action: Mouse scrolled (385, 300) with delta (0, 0)
Screenshot: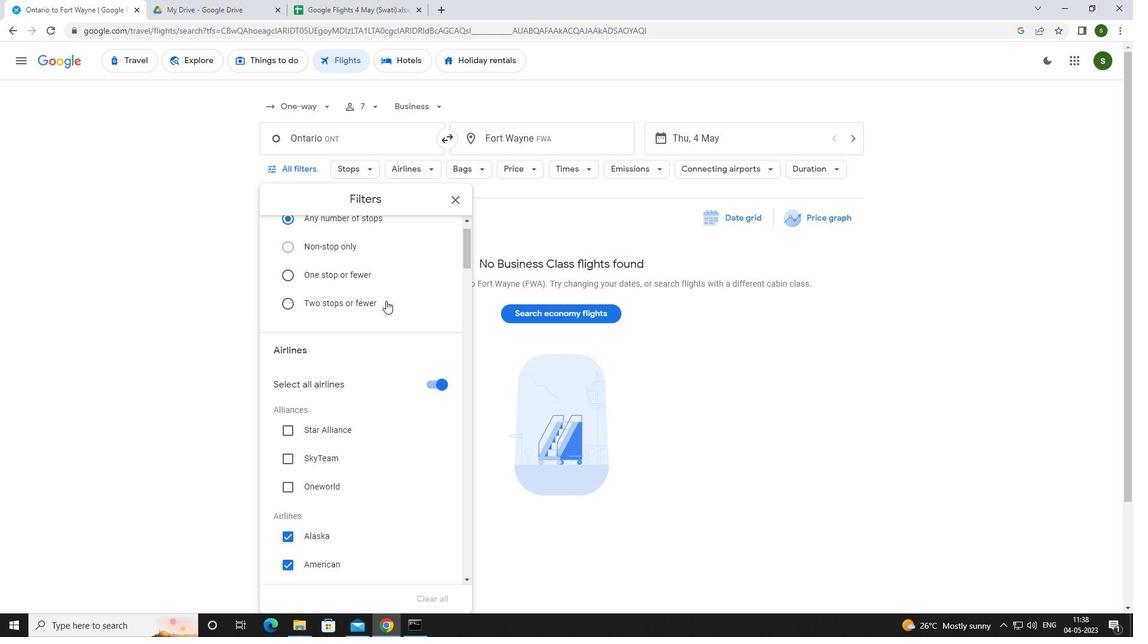 
Action: Mouse scrolled (385, 300) with delta (0, 0)
Screenshot: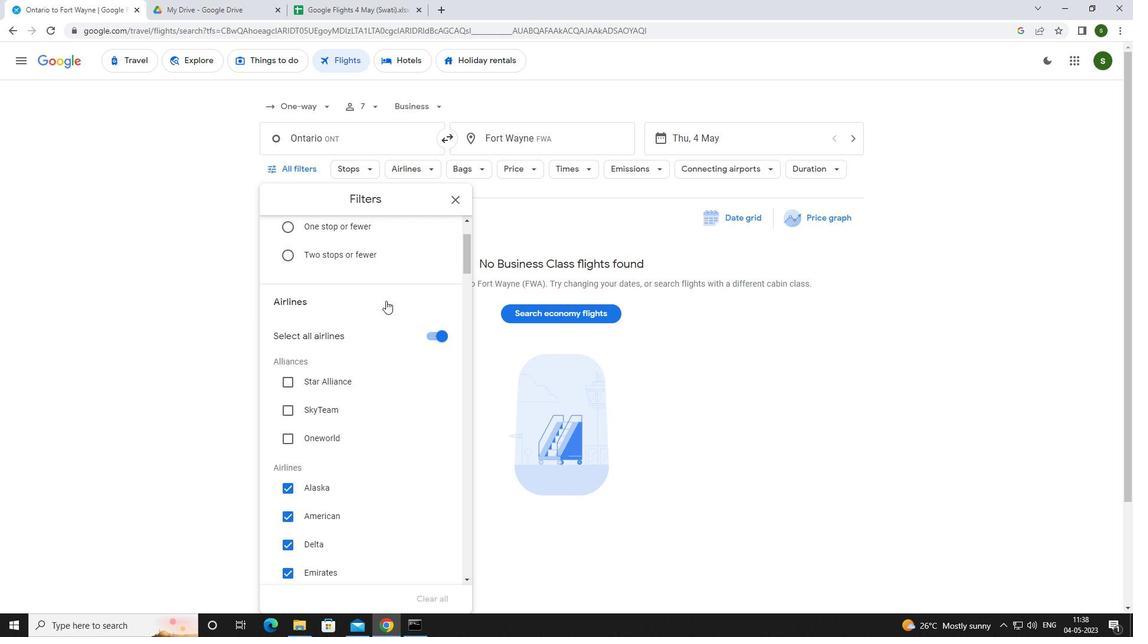 
Action: Mouse scrolled (385, 300) with delta (0, 0)
Screenshot: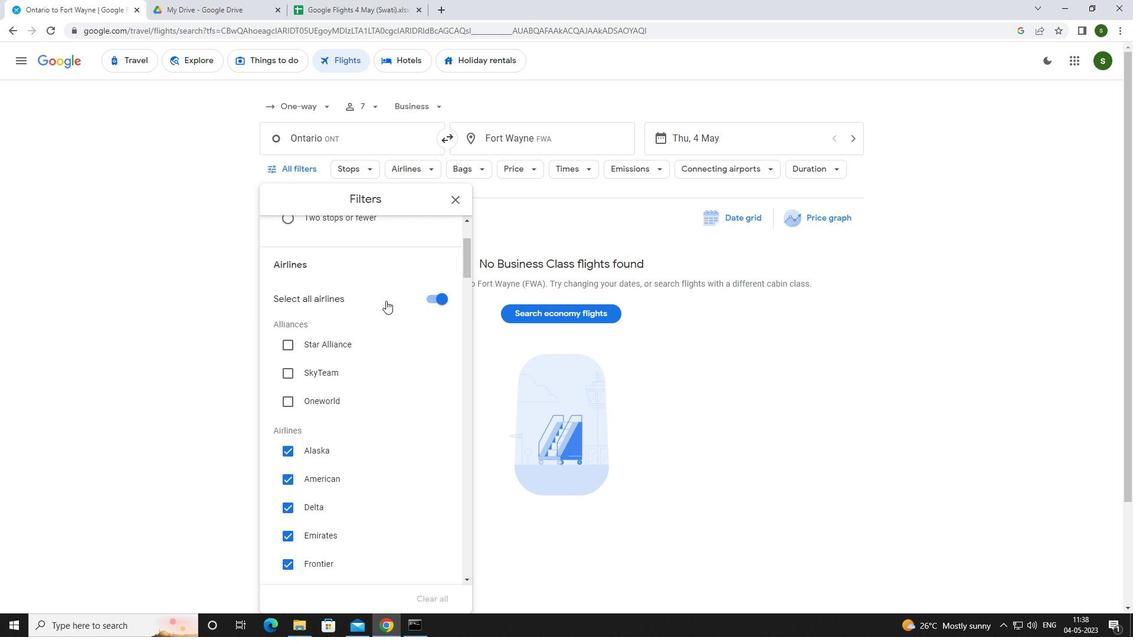 
Action: Mouse scrolled (385, 300) with delta (0, 0)
Screenshot: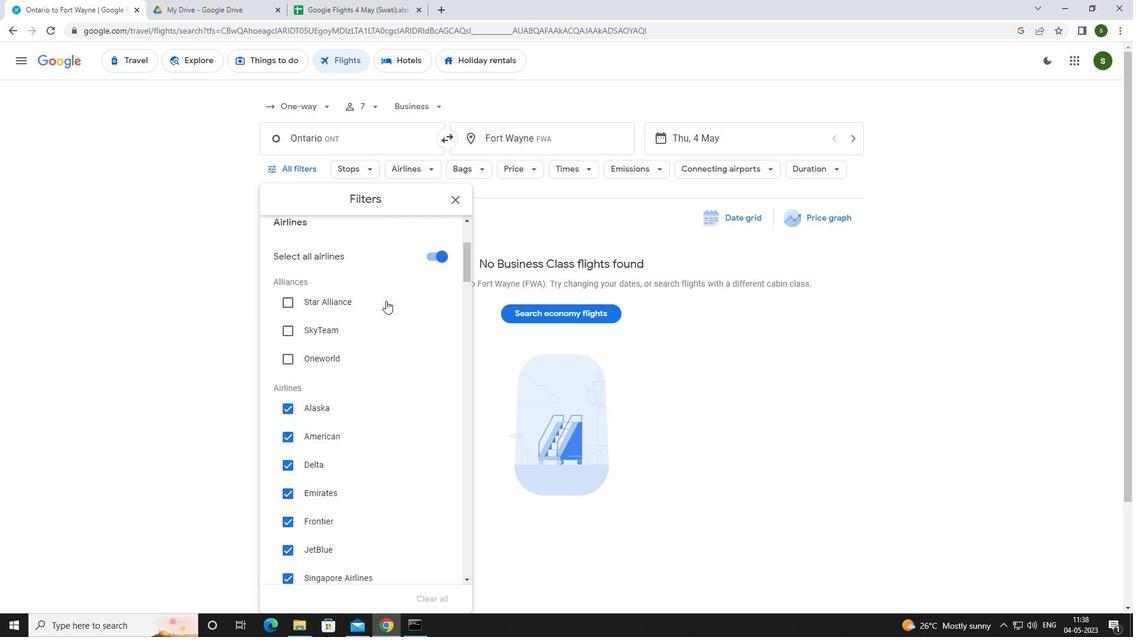 
Action: Mouse scrolled (385, 300) with delta (0, 0)
Screenshot: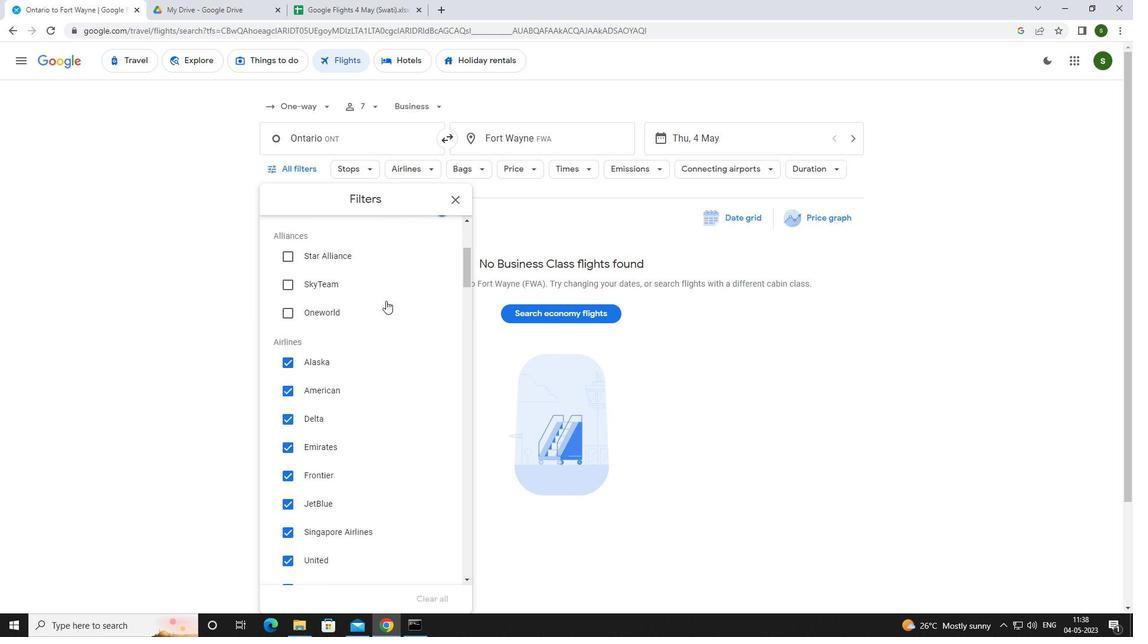 
Action: Mouse scrolled (385, 300) with delta (0, 0)
Screenshot: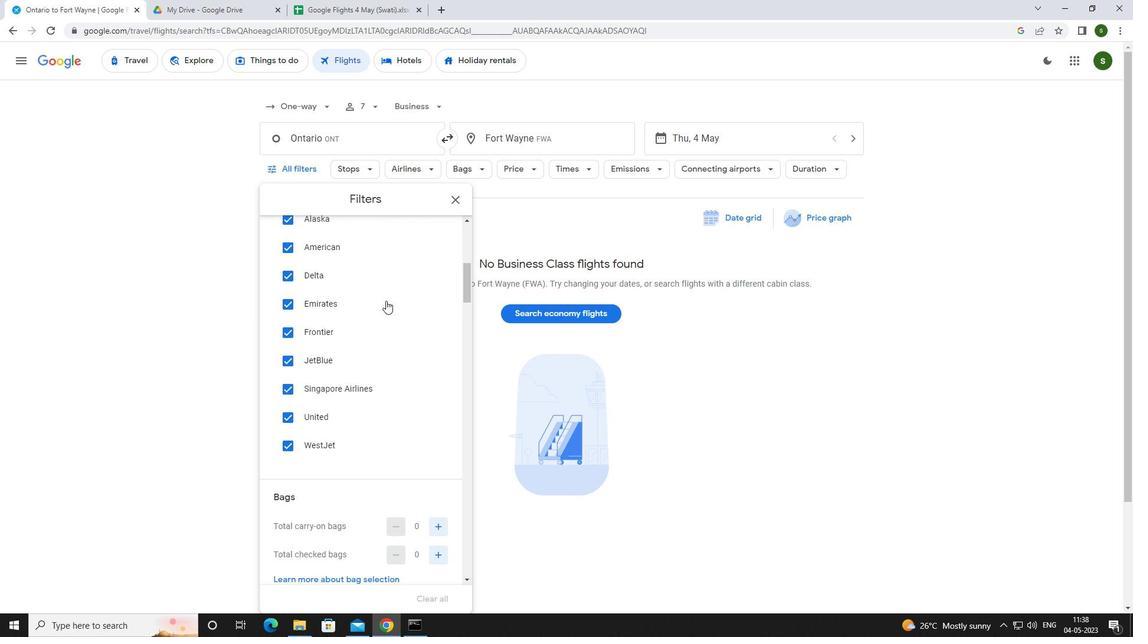 
Action: Mouse scrolled (385, 300) with delta (0, 0)
Screenshot: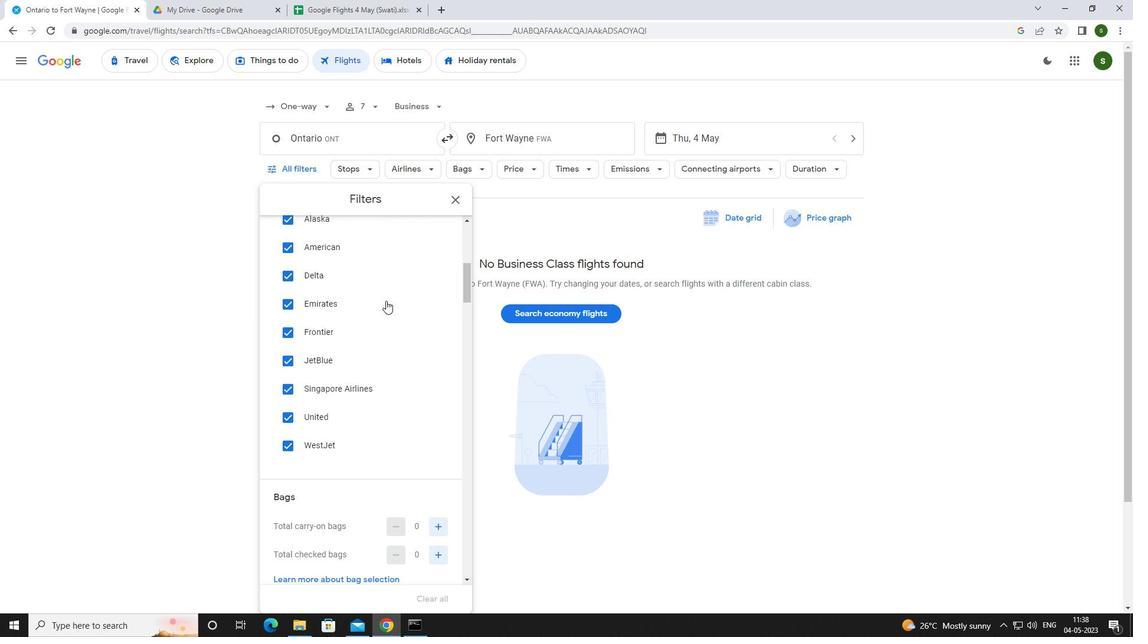 
Action: Mouse moved to (432, 408)
Screenshot: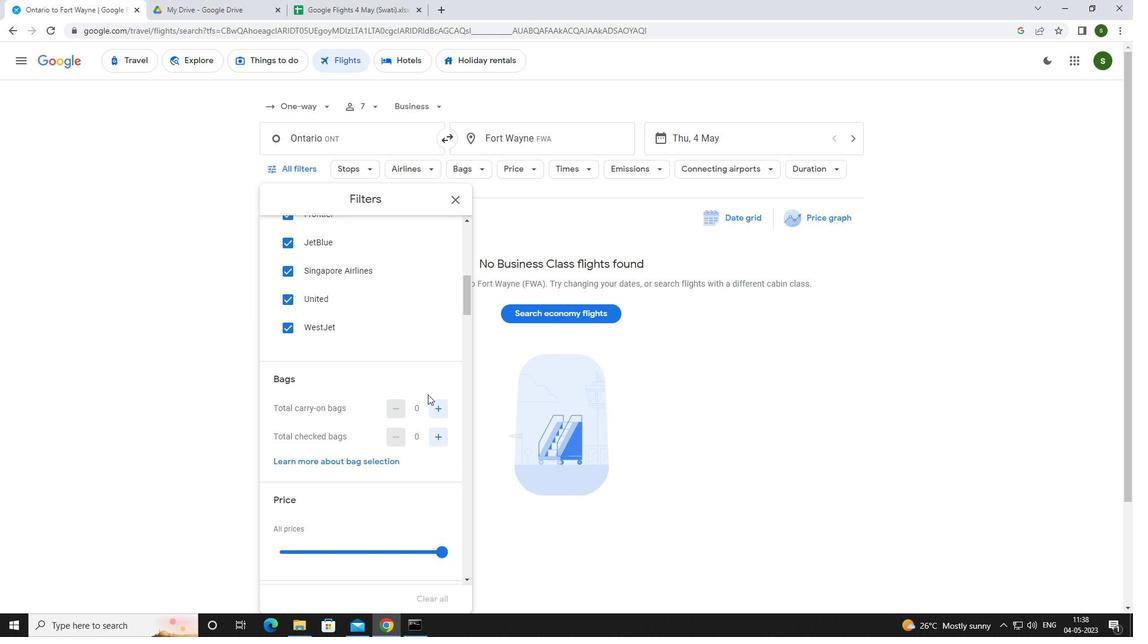 
Action: Mouse pressed left at (432, 408)
Screenshot: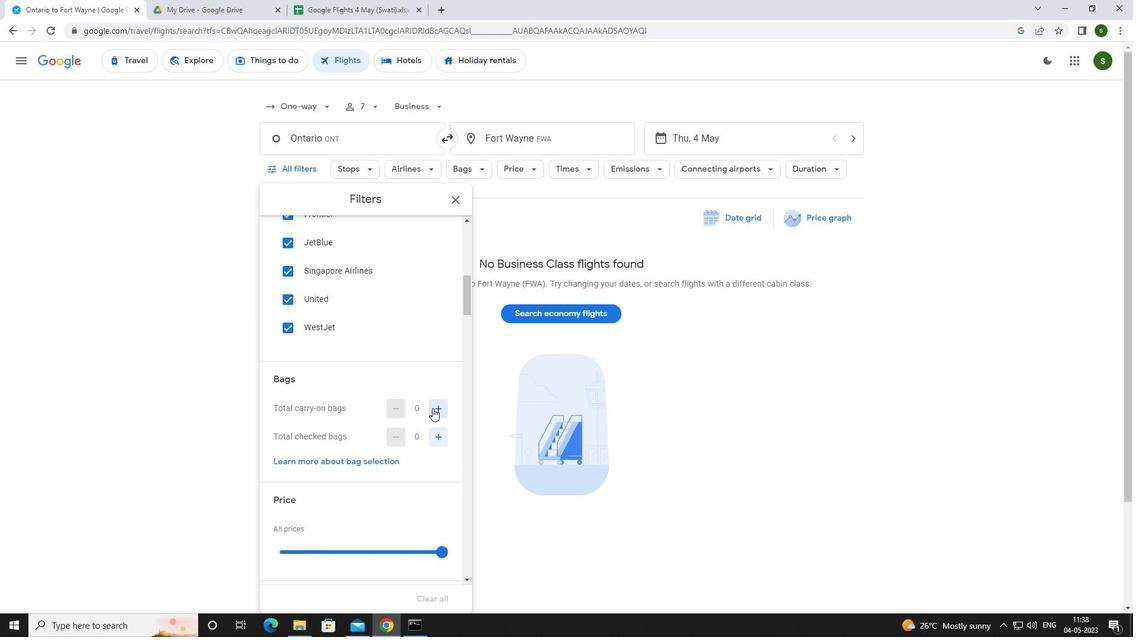 
Action: Mouse moved to (441, 552)
Screenshot: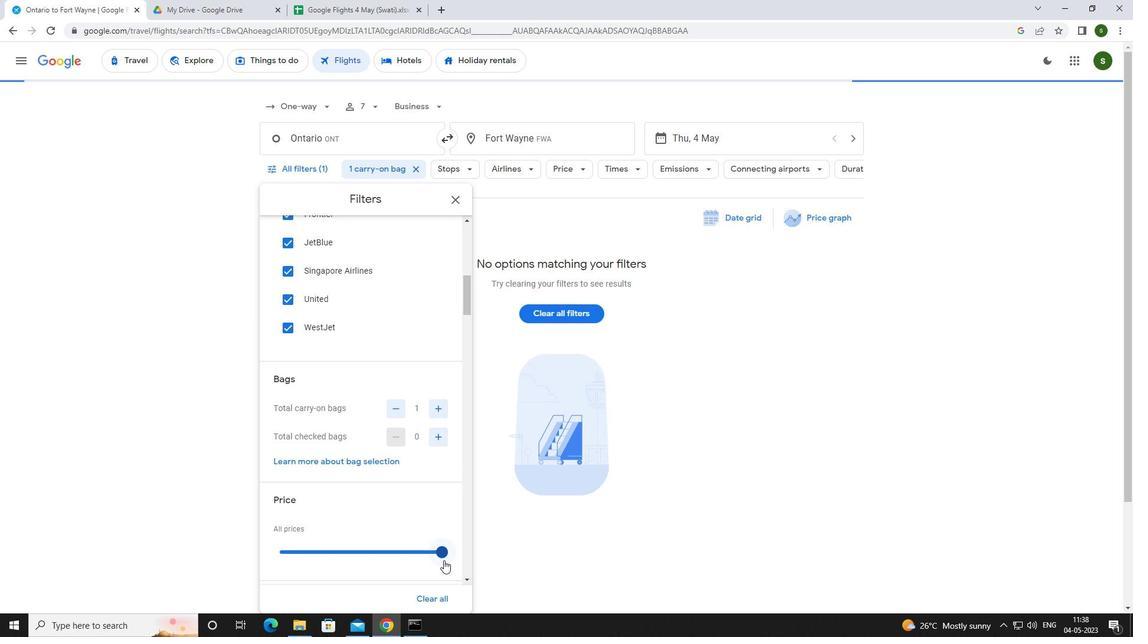 
Action: Mouse pressed left at (441, 552)
Screenshot: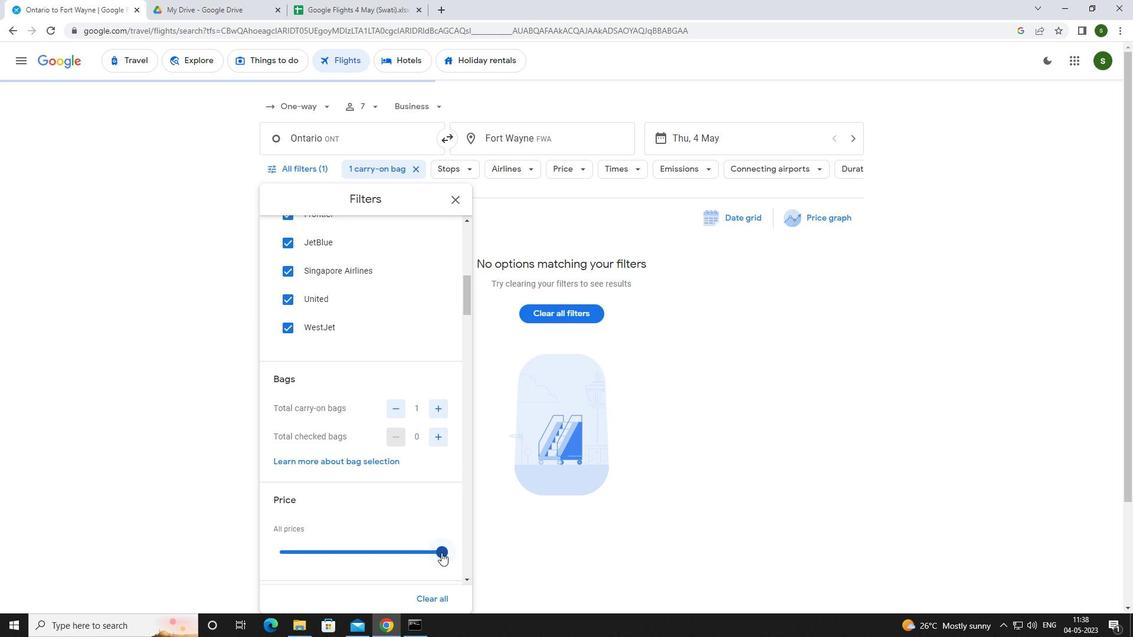 
Action: Mouse scrolled (441, 552) with delta (0, 0)
Screenshot: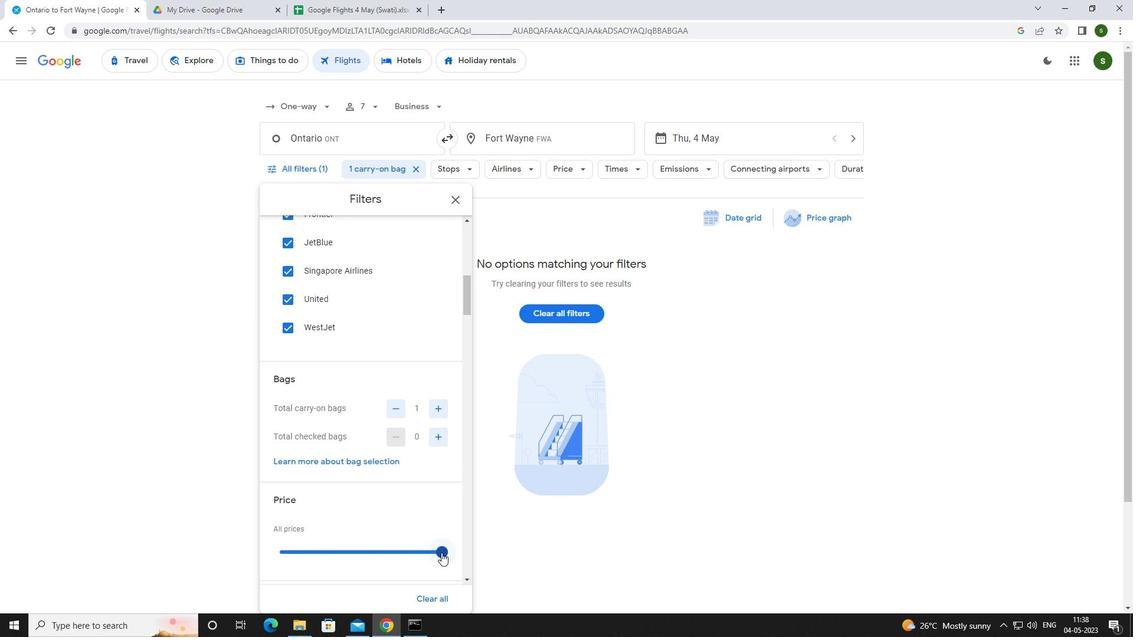 
Action: Mouse scrolled (441, 552) with delta (0, 0)
Screenshot: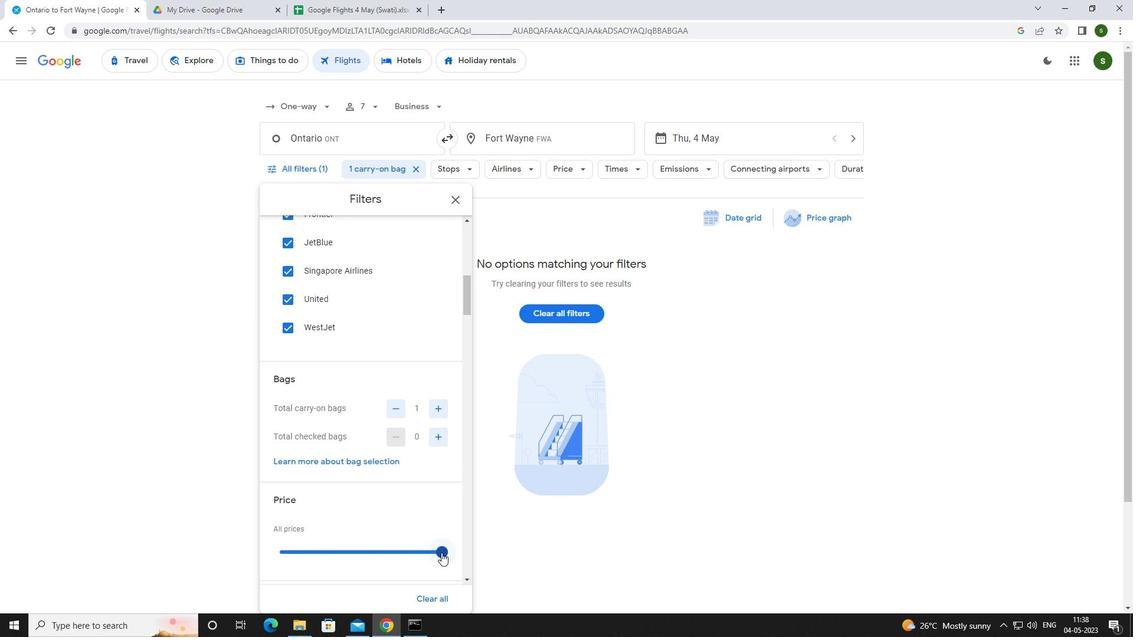 
Action: Mouse scrolled (441, 552) with delta (0, 0)
Screenshot: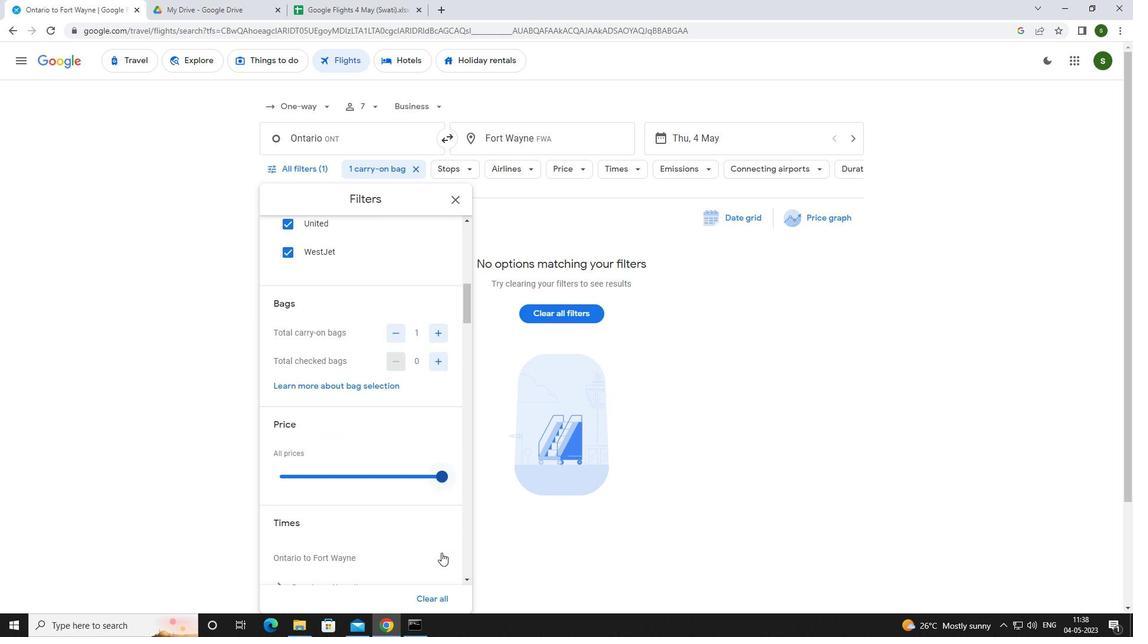 
Action: Mouse moved to (279, 506)
Screenshot: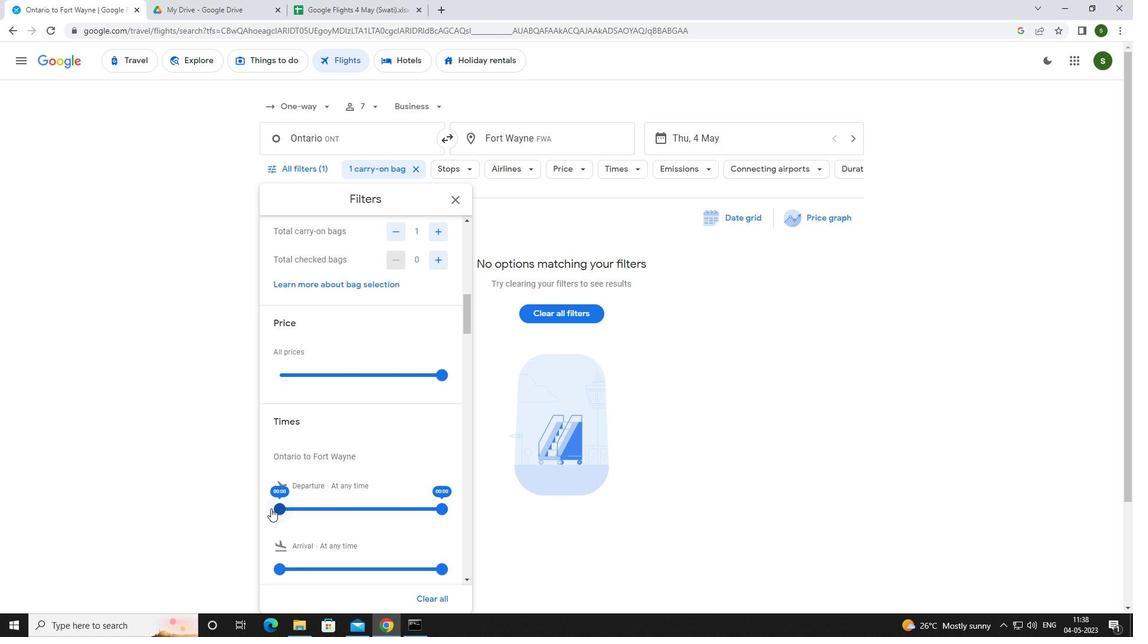 
Action: Mouse pressed left at (279, 506)
Screenshot: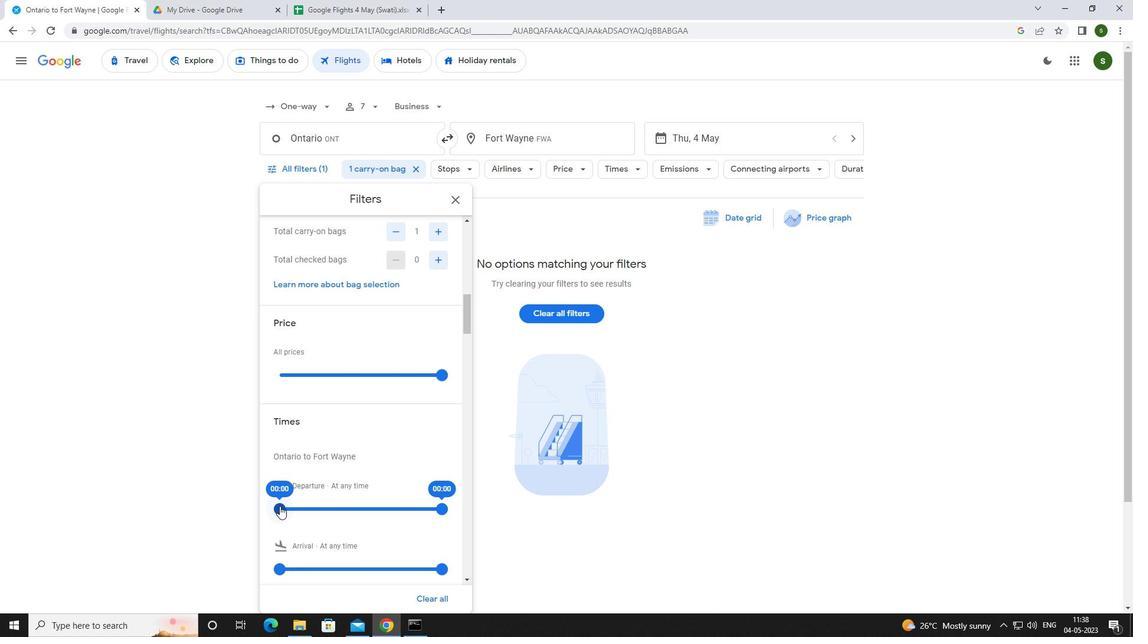 
Action: Mouse moved to (617, 535)
Screenshot: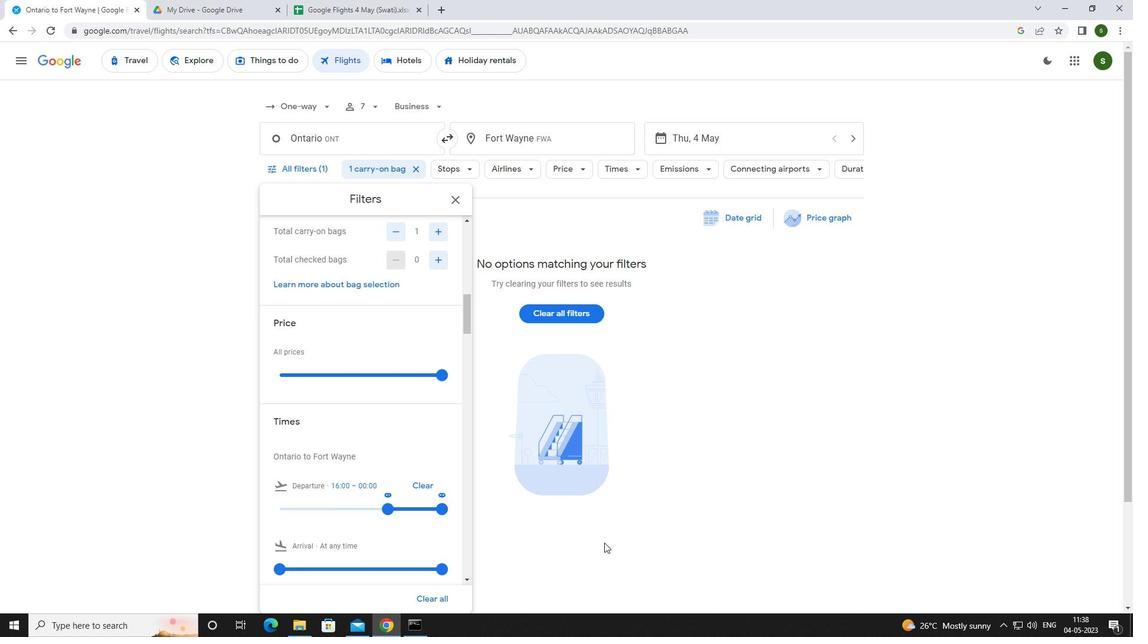 
Action: Mouse pressed left at (617, 535)
Screenshot: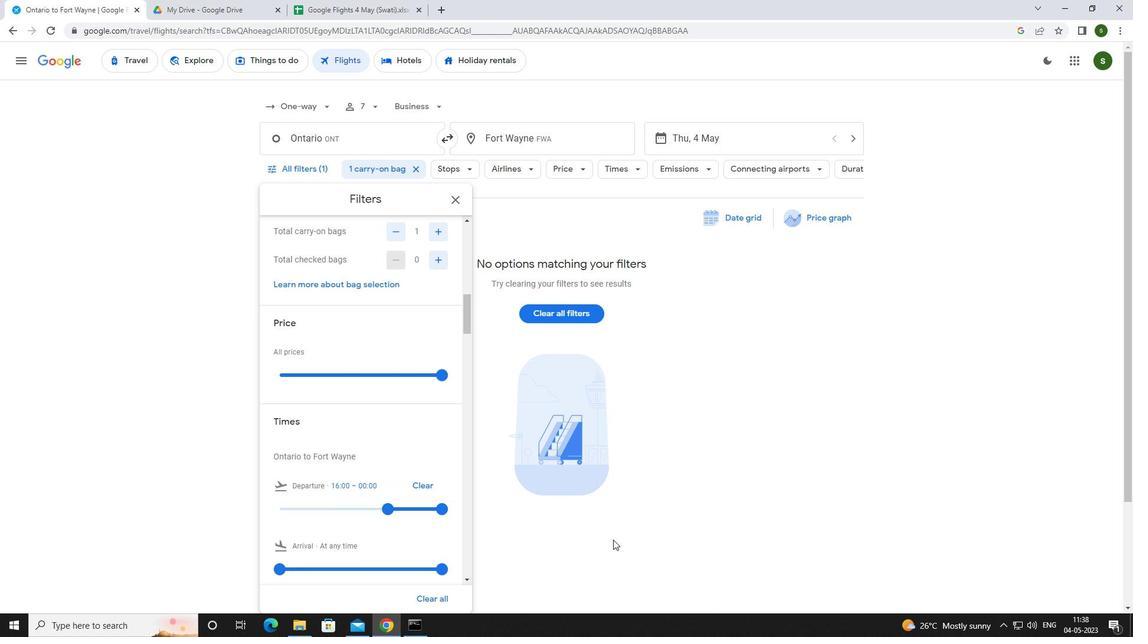 
